 Task: Assign Issue Issue0000000115 to Sprint Sprint0000000069 in Scrum Project Project0000000023 in Jira. Assign Issue Issue0000000116 to Sprint Sprint0000000070 in Scrum Project Project0000000024 in Jira. Assign Issue Issue0000000117 to Sprint Sprint0000000070 in Scrum Project Project0000000024 in Jira. Assign Issue Issue0000000118 to Sprint Sprint0000000071 in Scrum Project Project0000000024 in Jira. Assign Issue Issue0000000119 to Sprint Sprint0000000071 in Scrum Project Project0000000024 in Jira
Action: Mouse moved to (1066, 591)
Screenshot: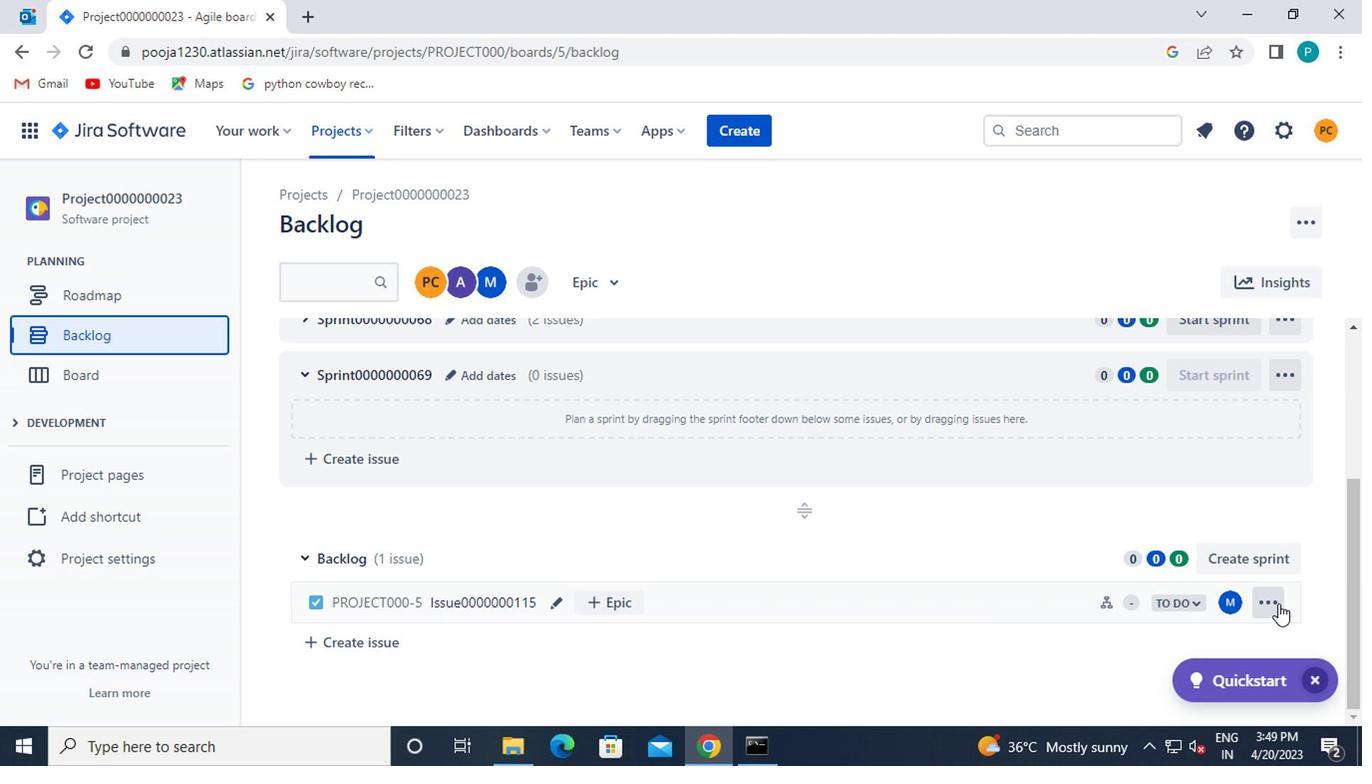 
Action: Mouse pressed left at (1066, 591)
Screenshot: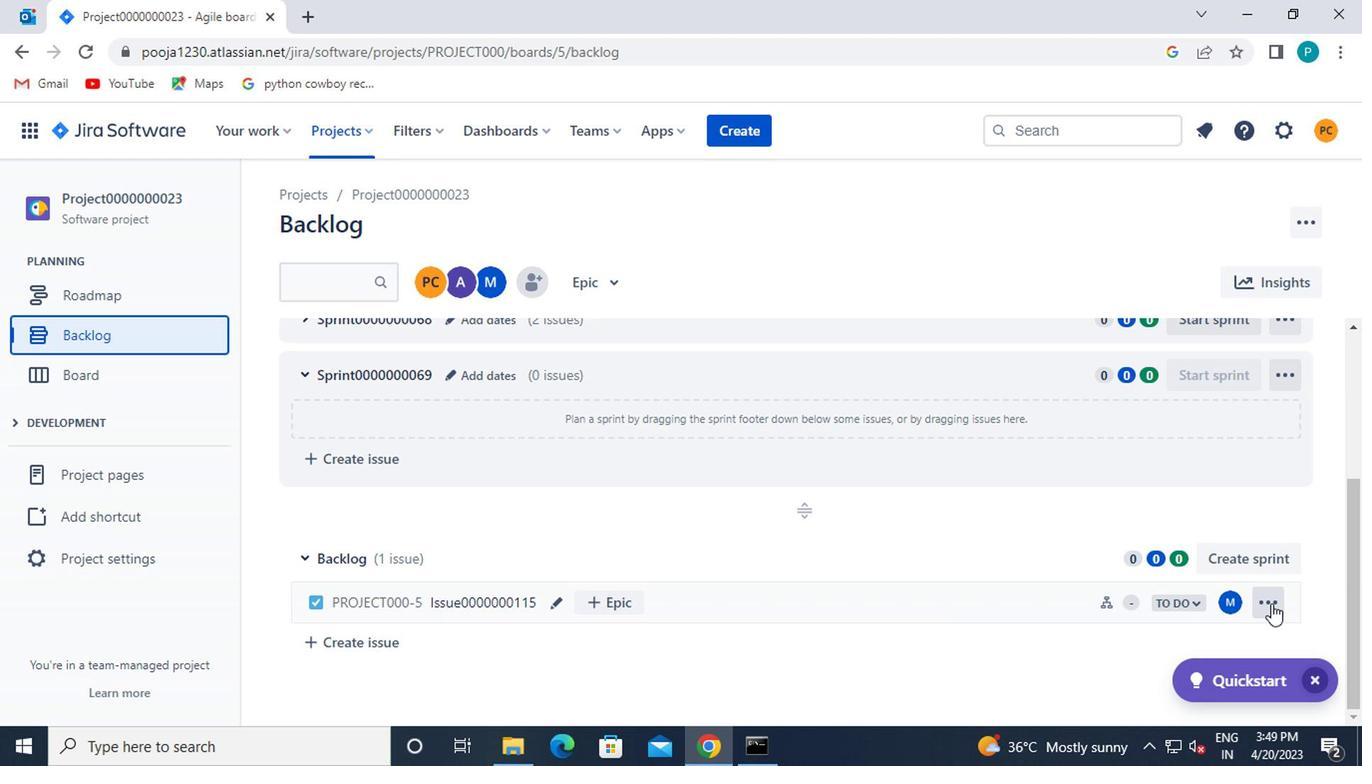 
Action: Mouse moved to (1041, 534)
Screenshot: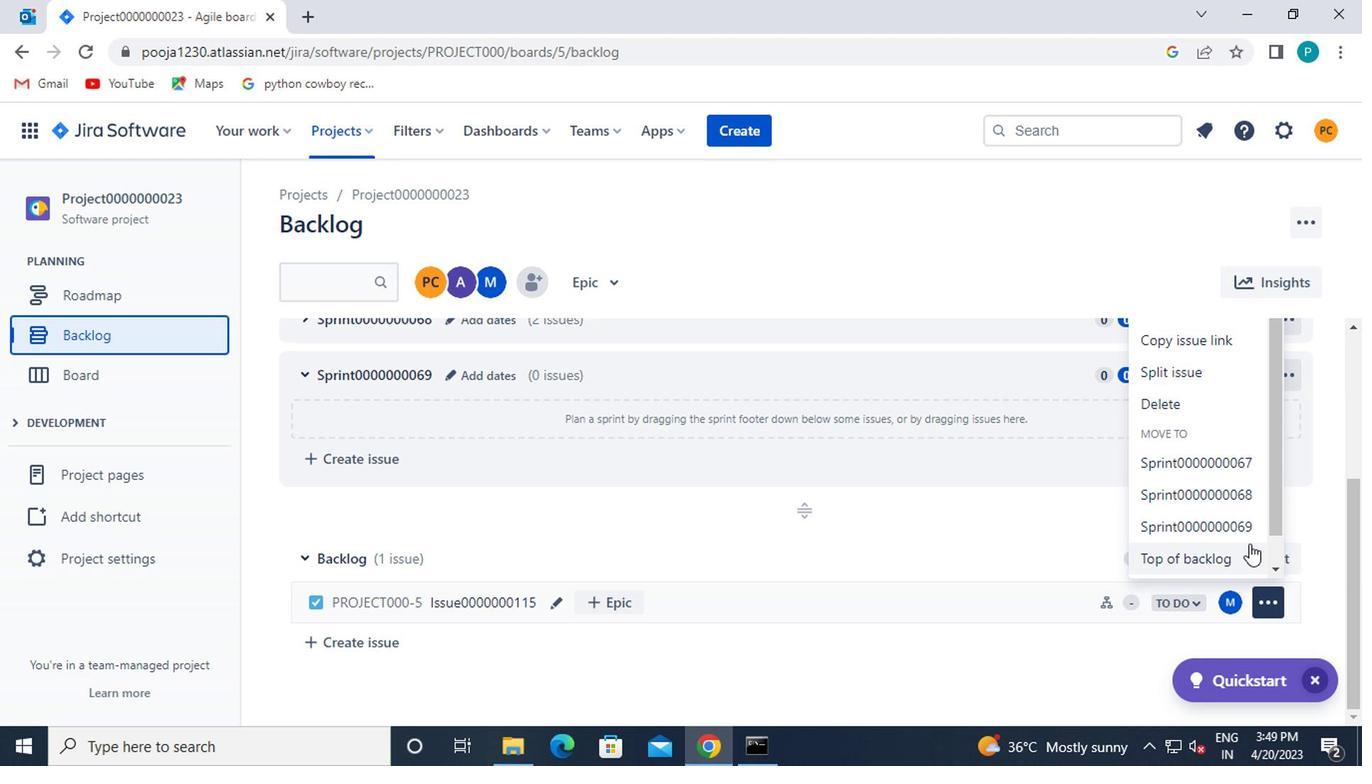 
Action: Mouse pressed left at (1041, 534)
Screenshot: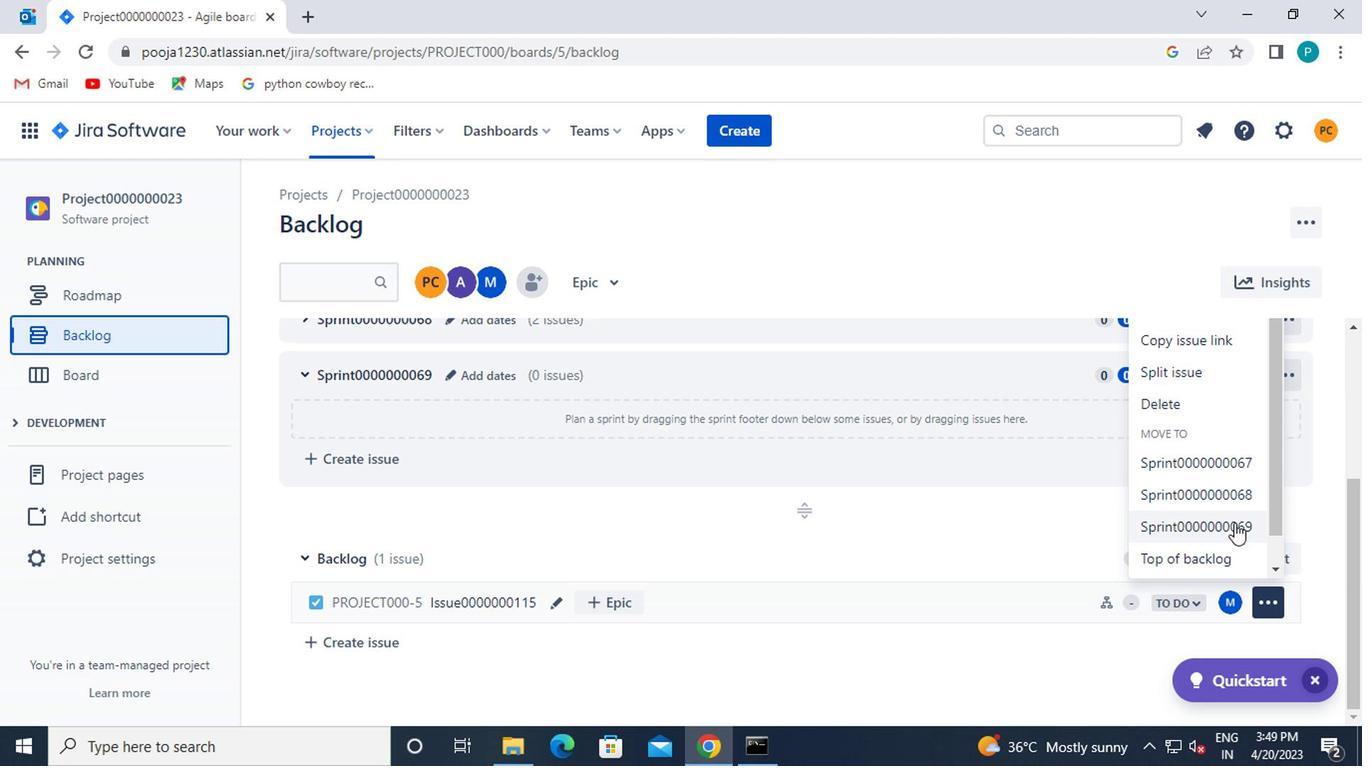 
Action: Mouse moved to (414, 254)
Screenshot: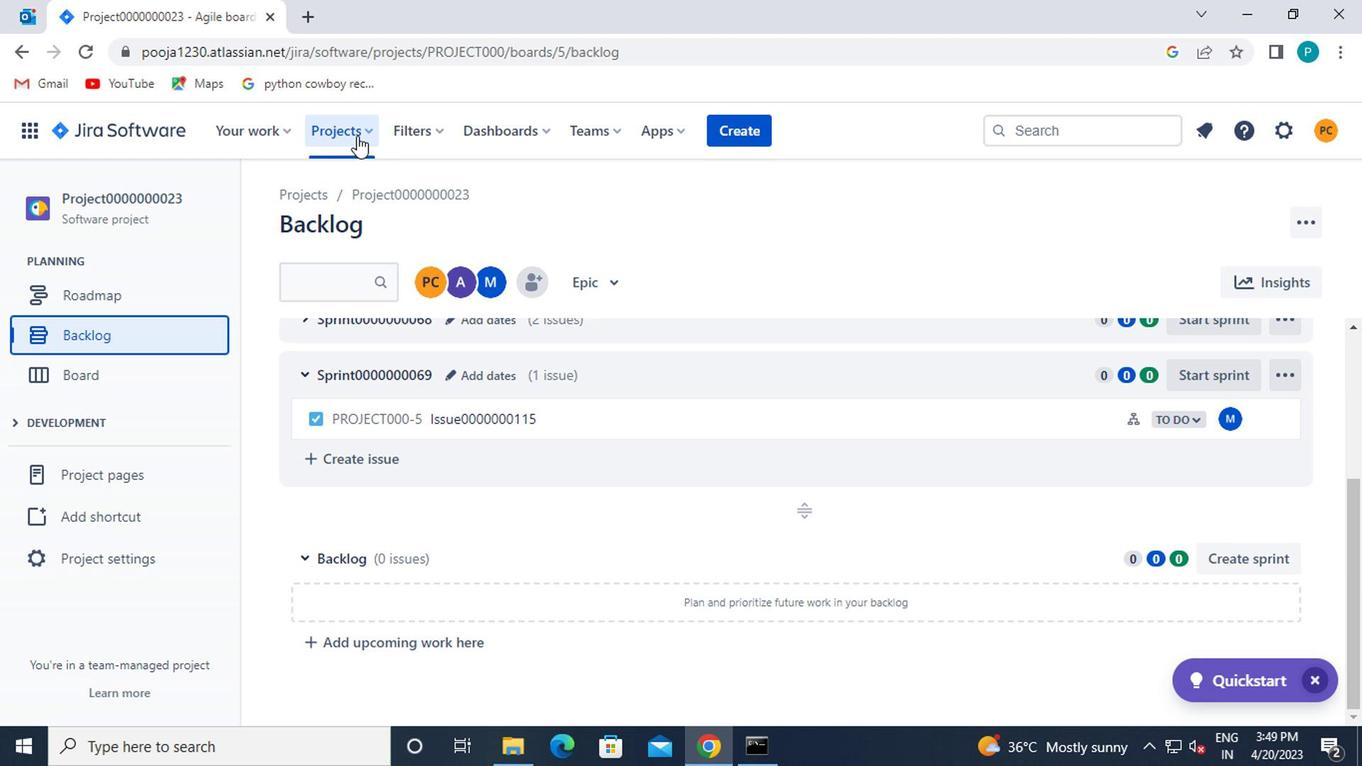 
Action: Mouse pressed left at (414, 254)
Screenshot: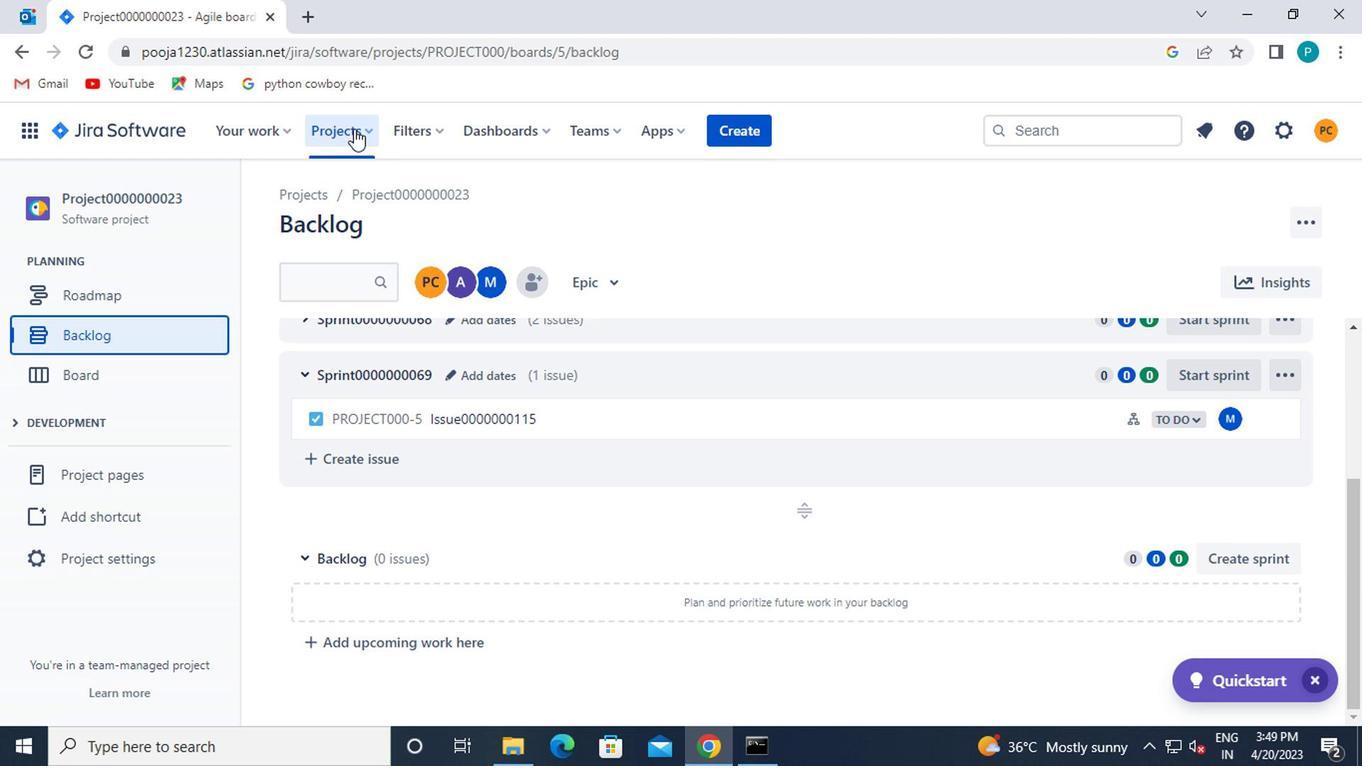 
Action: Mouse moved to (458, 353)
Screenshot: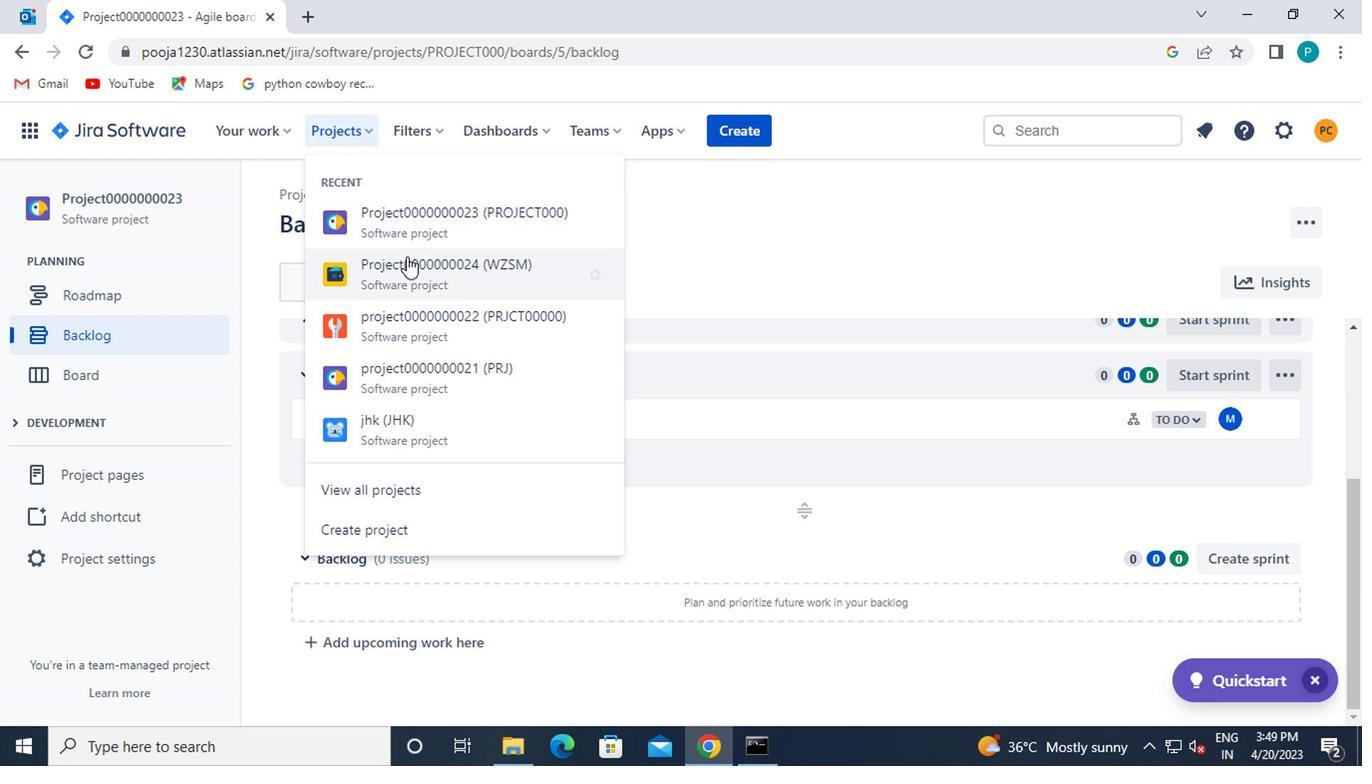 
Action: Mouse pressed left at (458, 353)
Screenshot: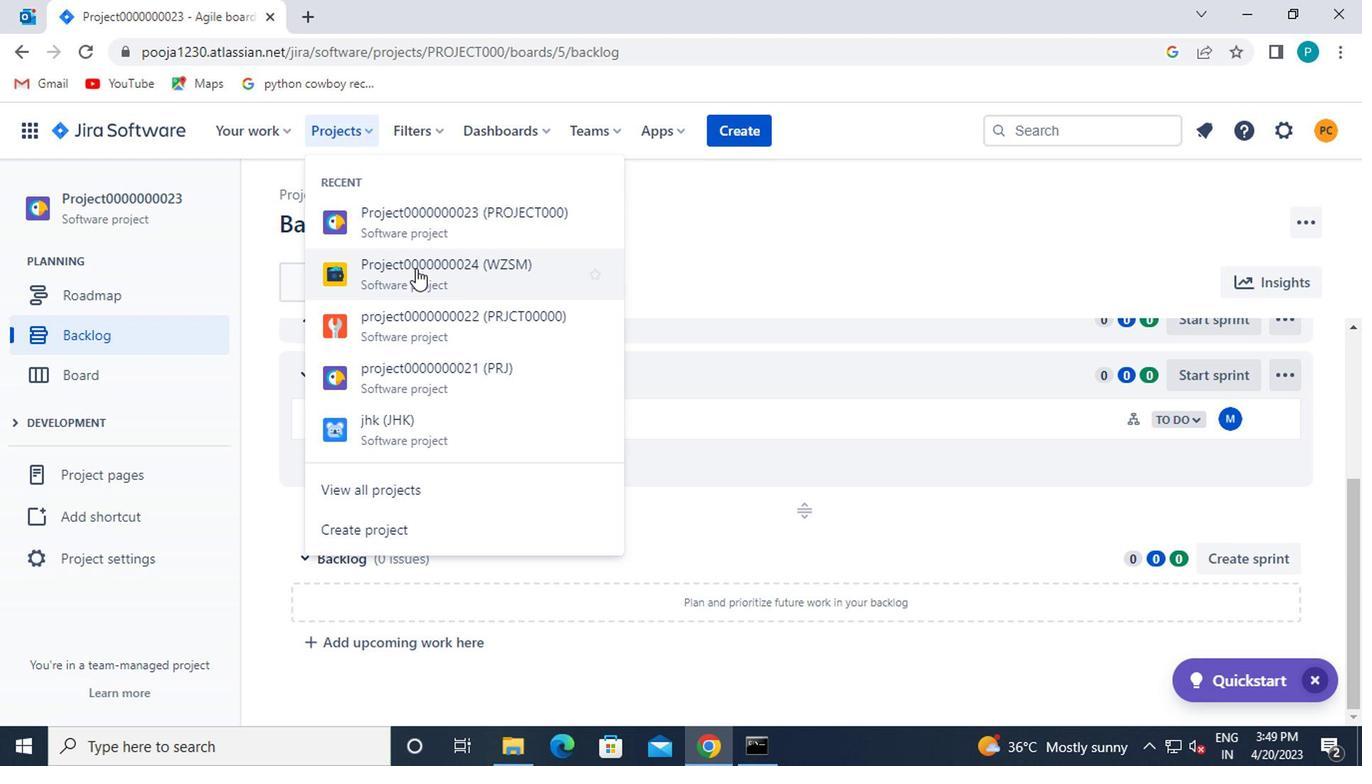 
Action: Mouse moved to (481, 413)
Screenshot: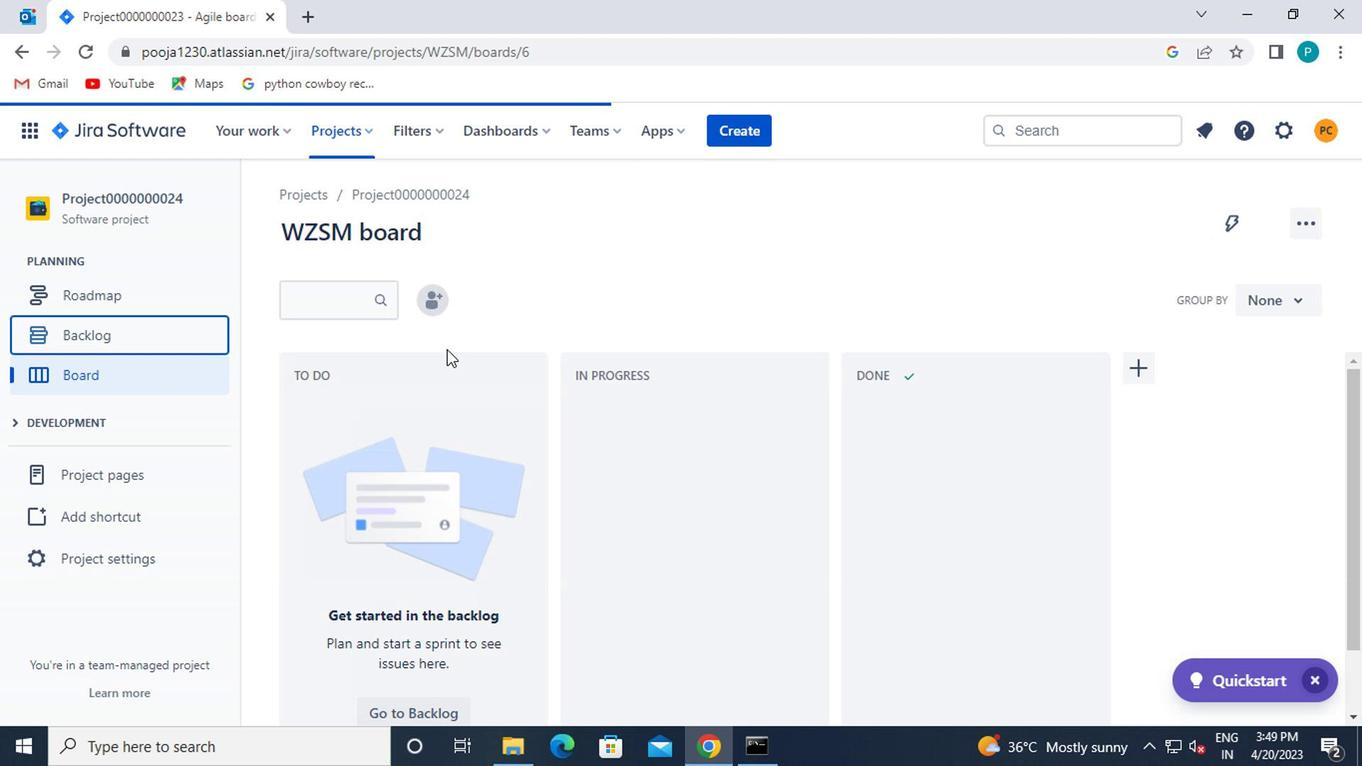 
Action: Mouse scrolled (481, 412) with delta (0, 0)
Screenshot: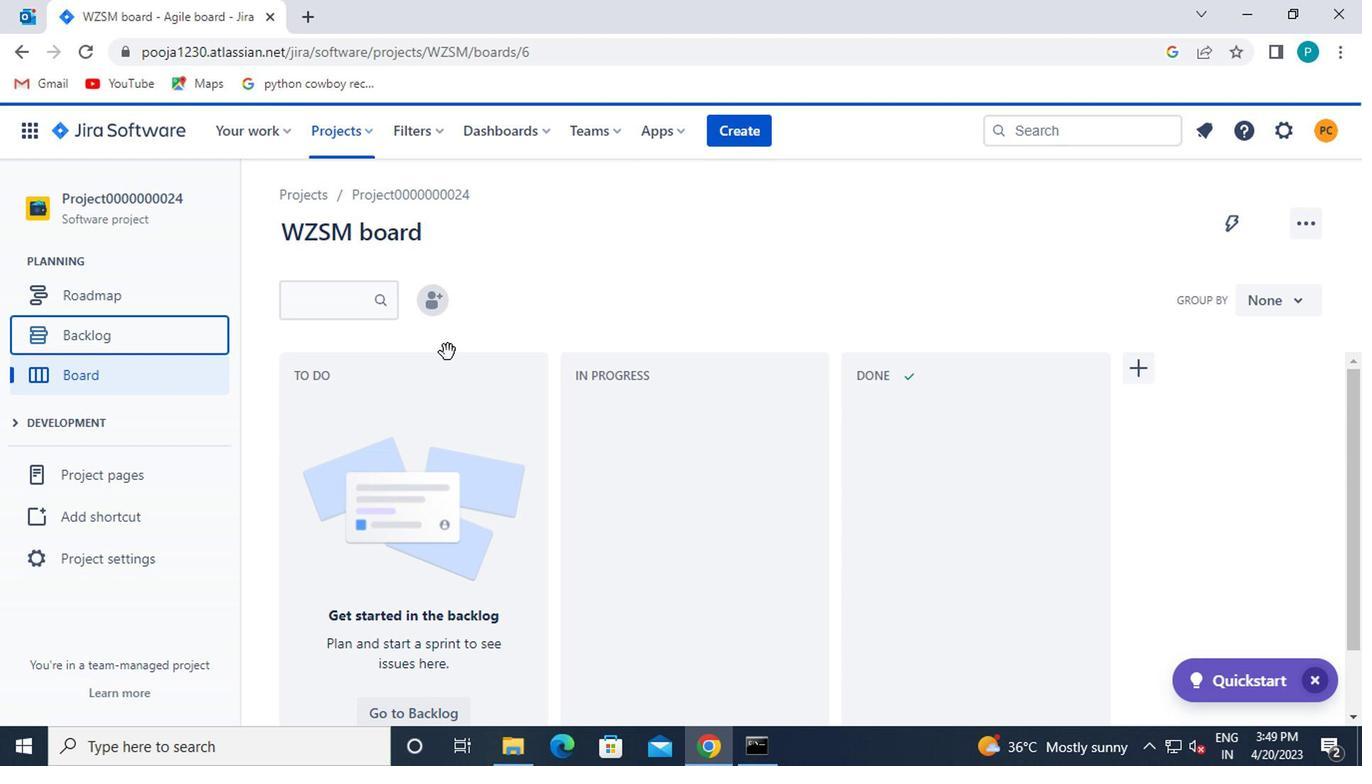 
Action: Mouse scrolled (481, 412) with delta (0, 0)
Screenshot: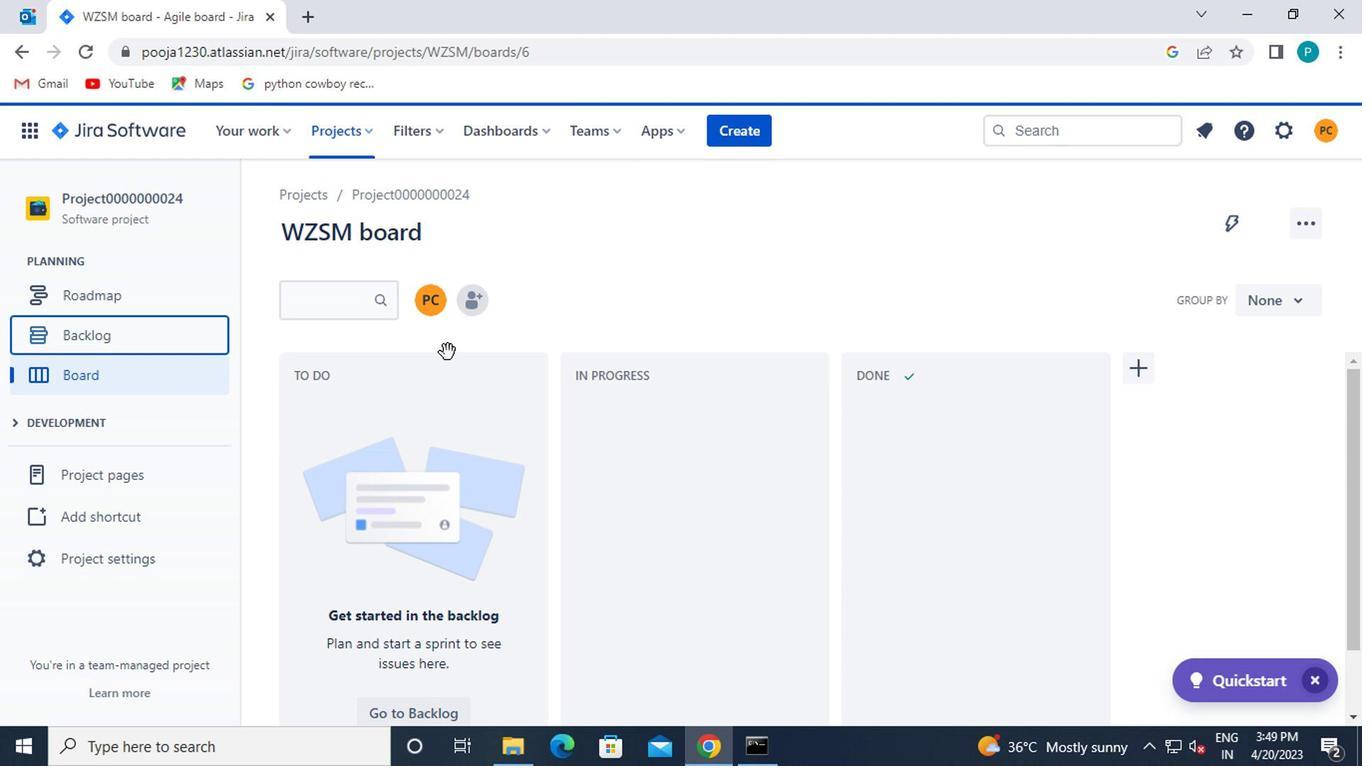 
Action: Mouse scrolled (481, 412) with delta (0, 0)
Screenshot: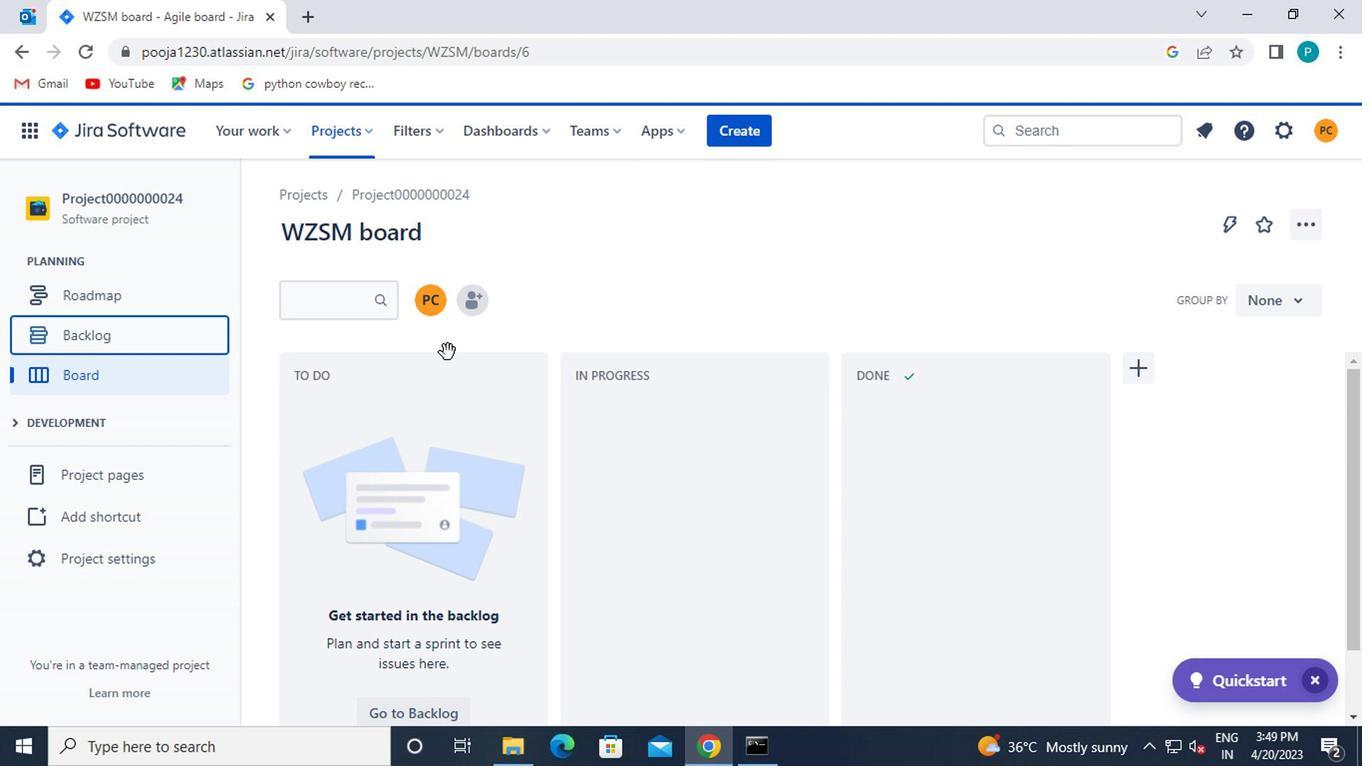 
Action: Mouse moved to (569, 451)
Screenshot: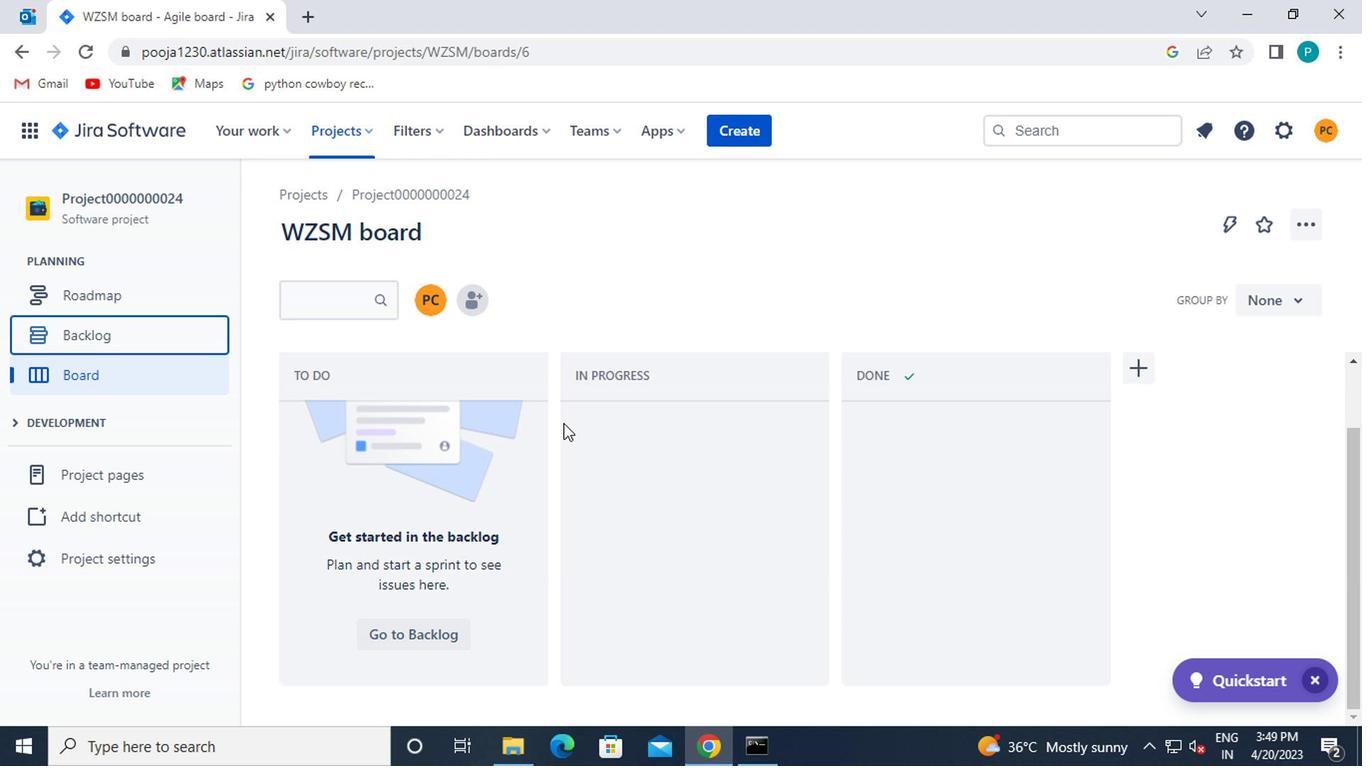 
Action: Mouse scrolled (569, 450) with delta (0, 0)
Screenshot: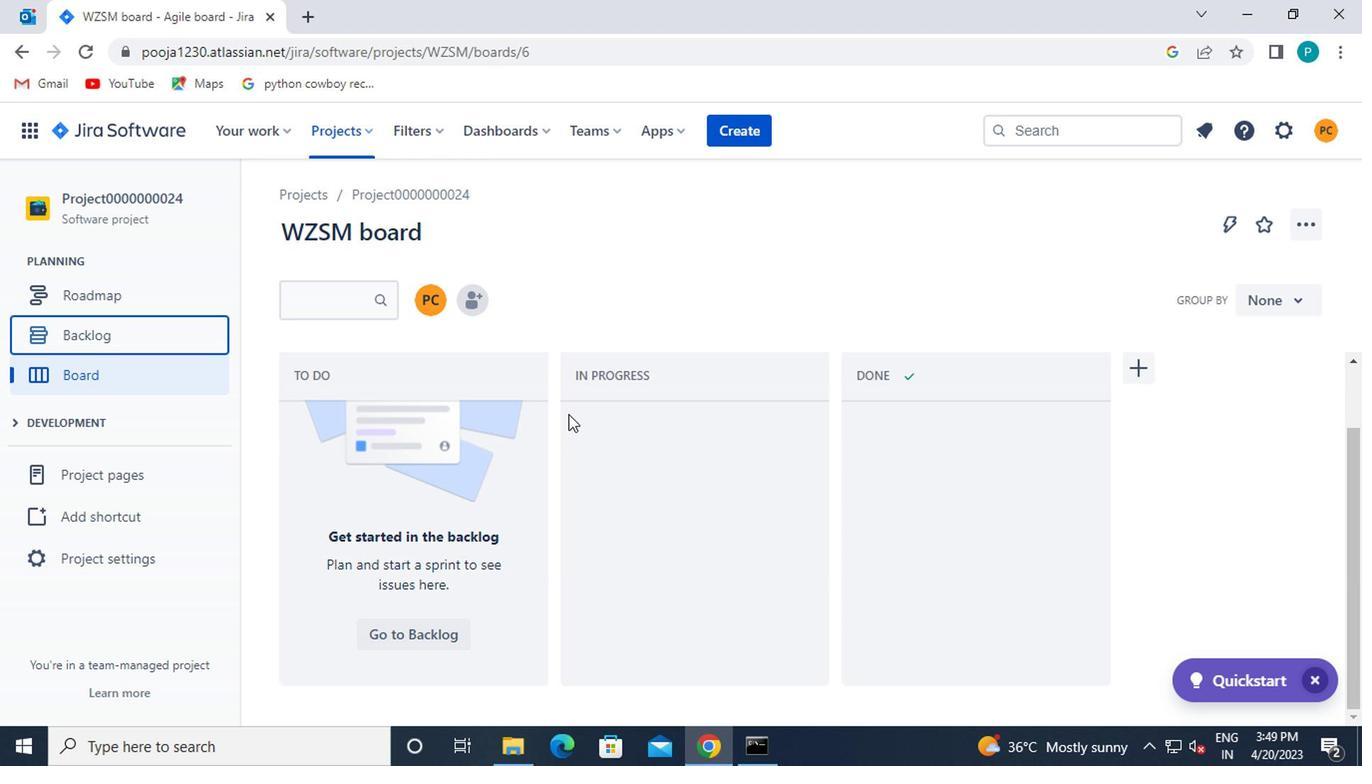
Action: Mouse scrolled (569, 450) with delta (0, 0)
Screenshot: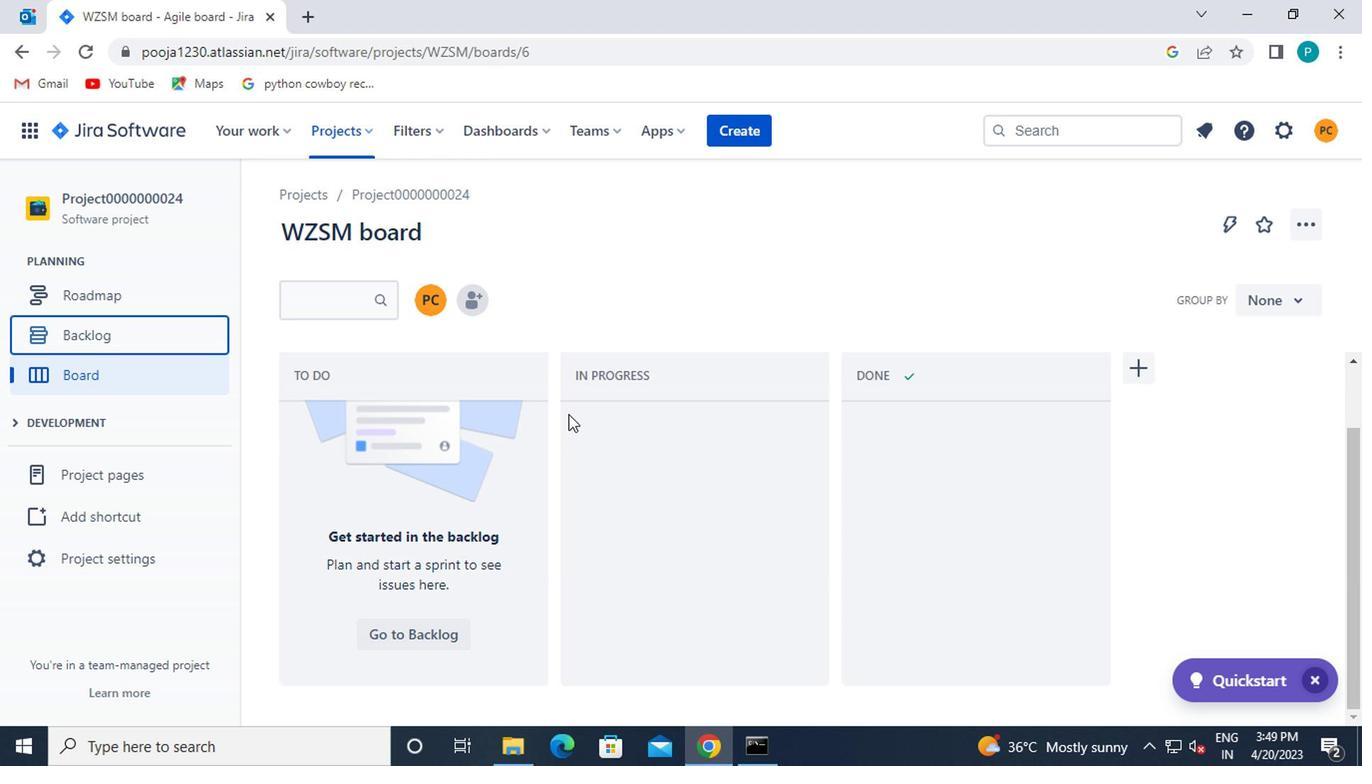 
Action: Mouse moved to (285, 405)
Screenshot: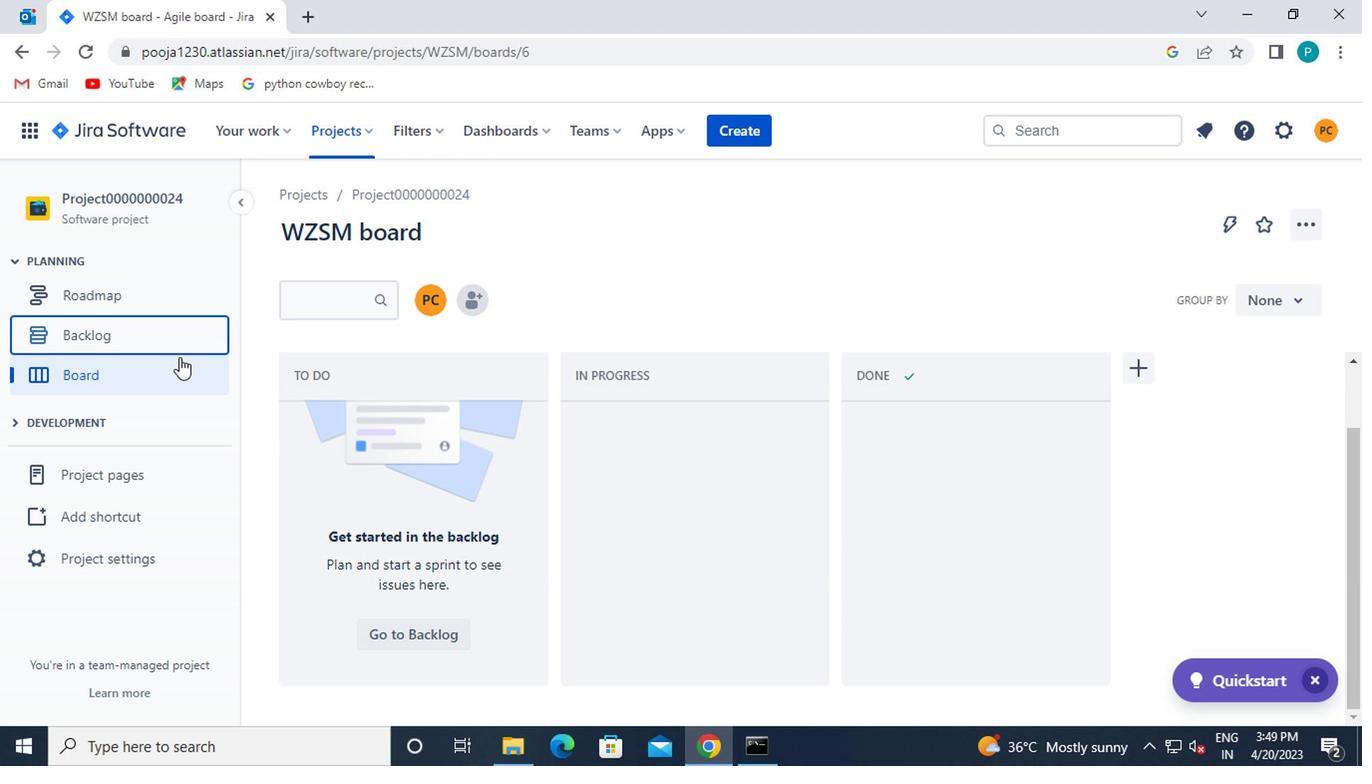 
Action: Mouse pressed left at (285, 405)
Screenshot: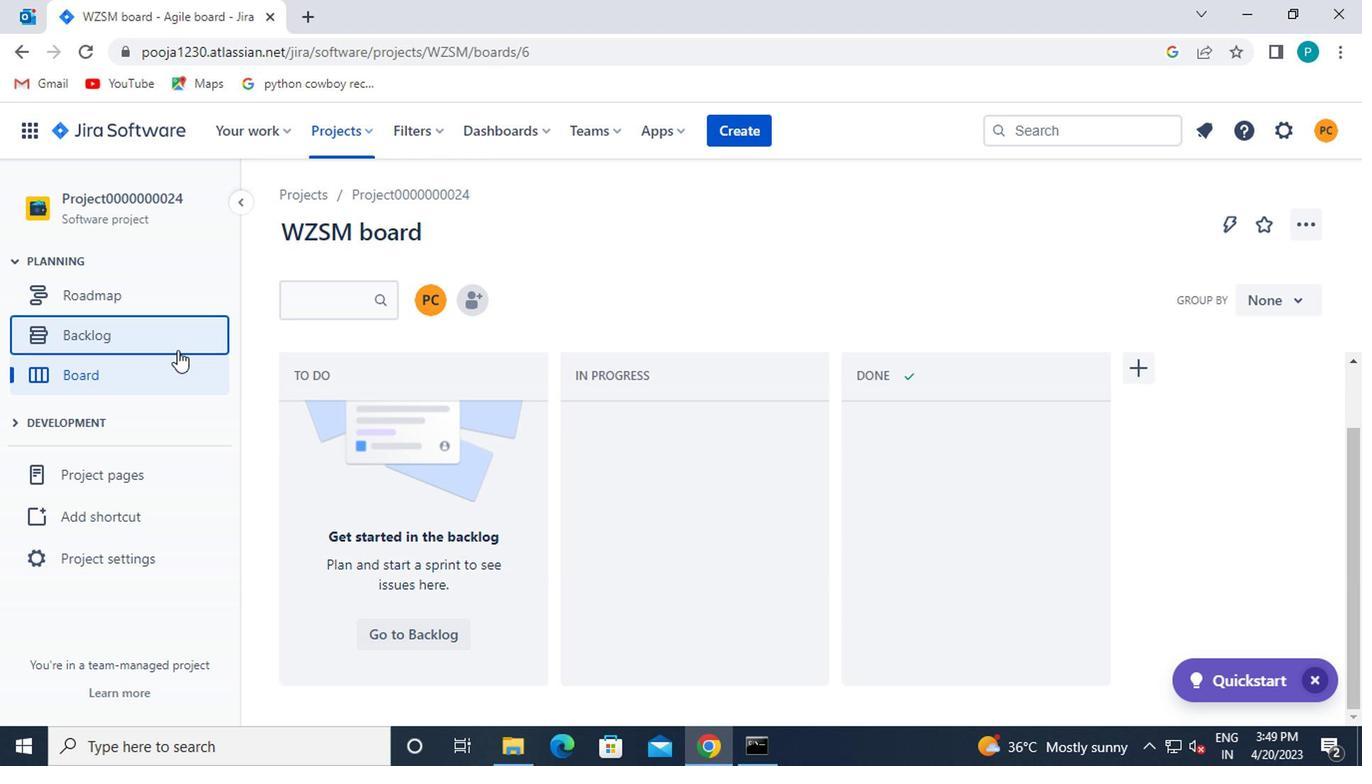 
Action: Mouse moved to (572, 514)
Screenshot: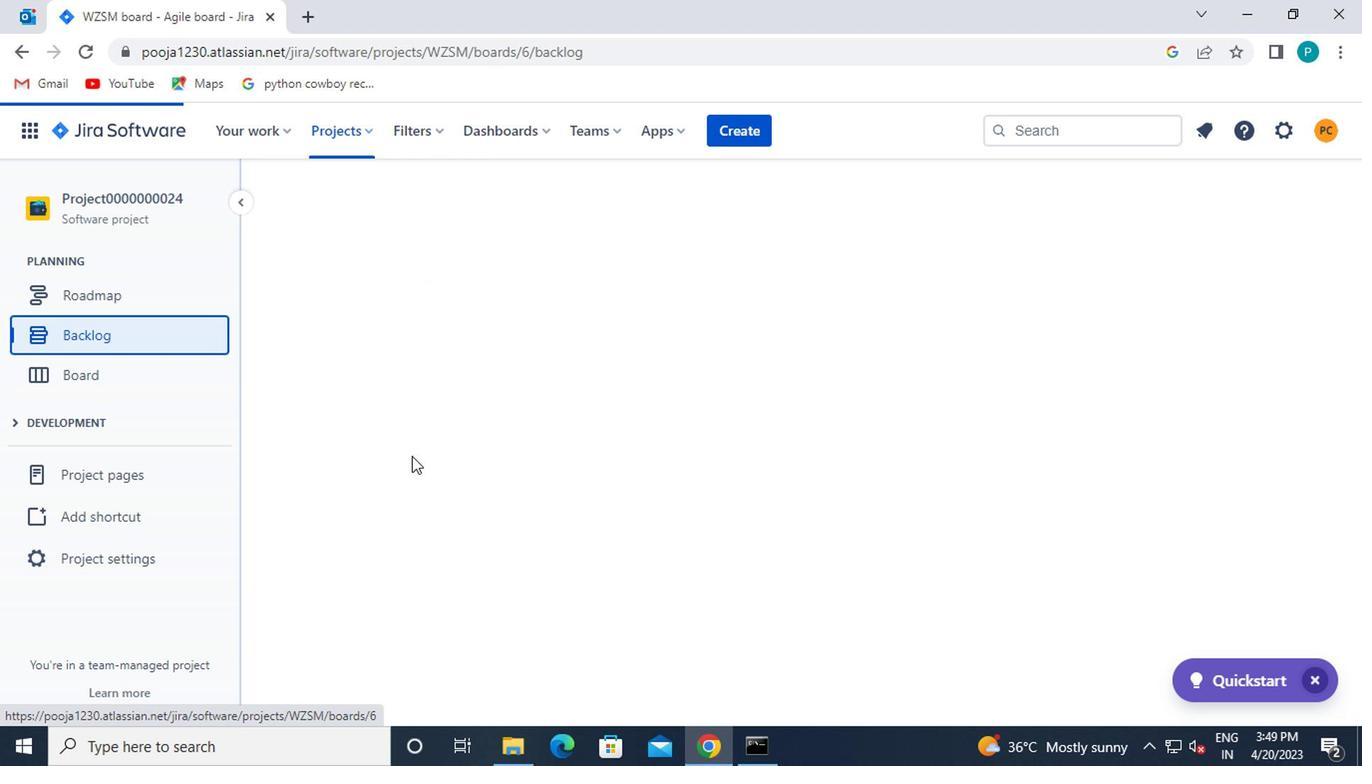 
Action: Mouse scrolled (572, 513) with delta (0, 0)
Screenshot: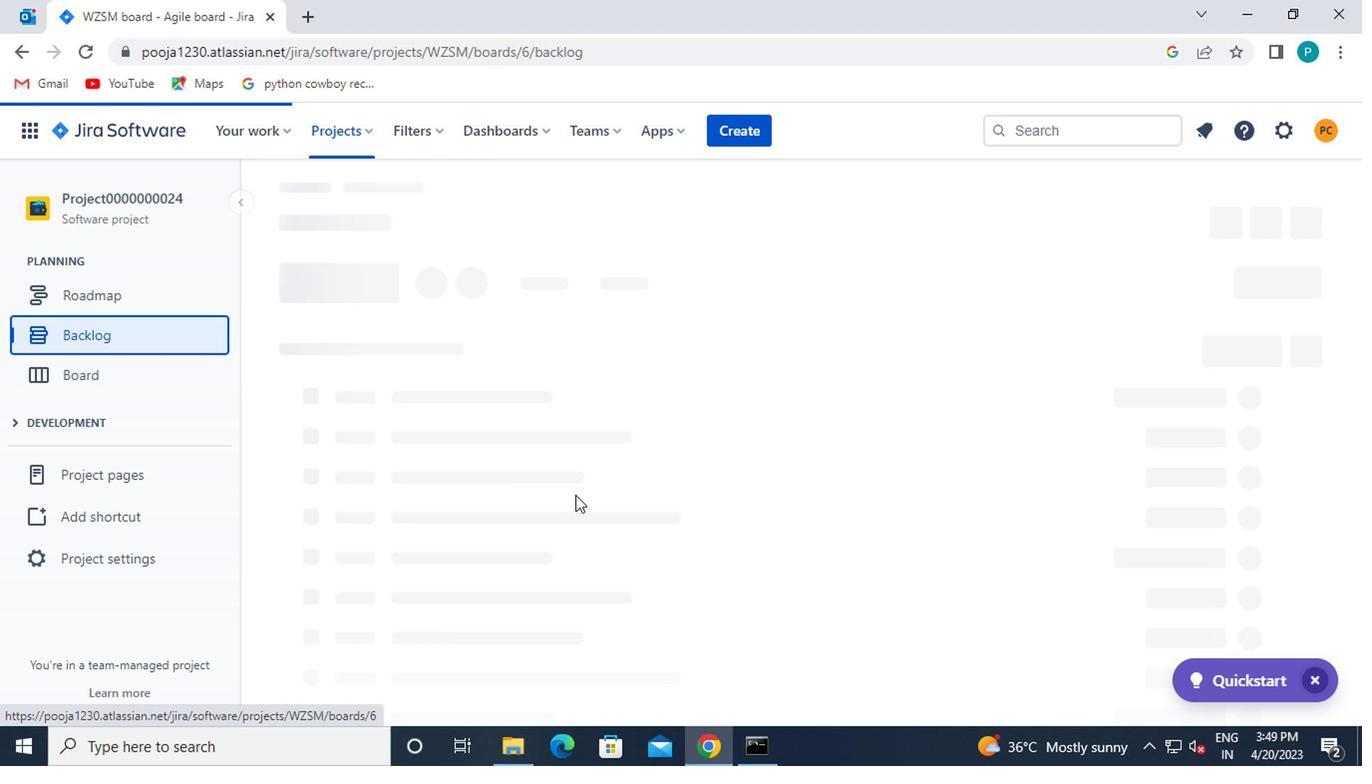 
Action: Mouse scrolled (572, 513) with delta (0, 0)
Screenshot: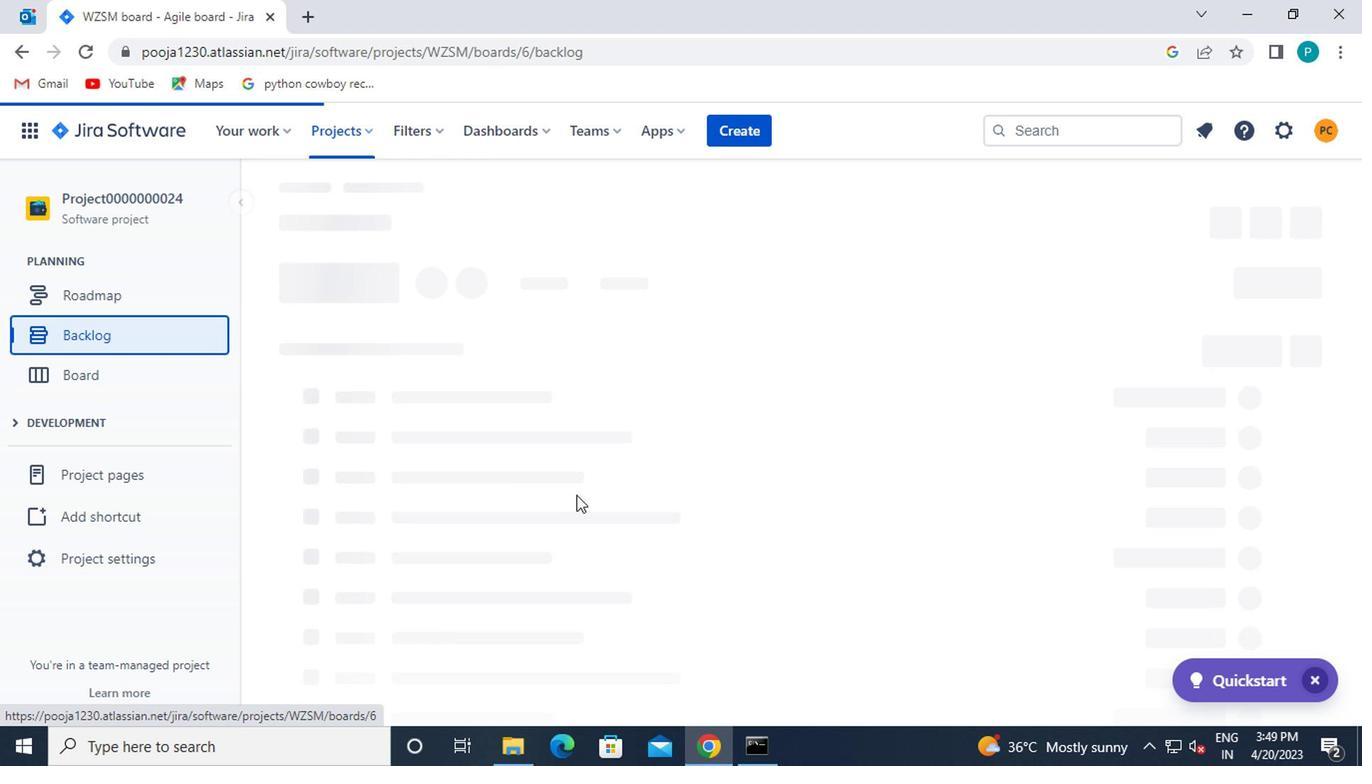 
Action: Mouse scrolled (572, 513) with delta (0, 0)
Screenshot: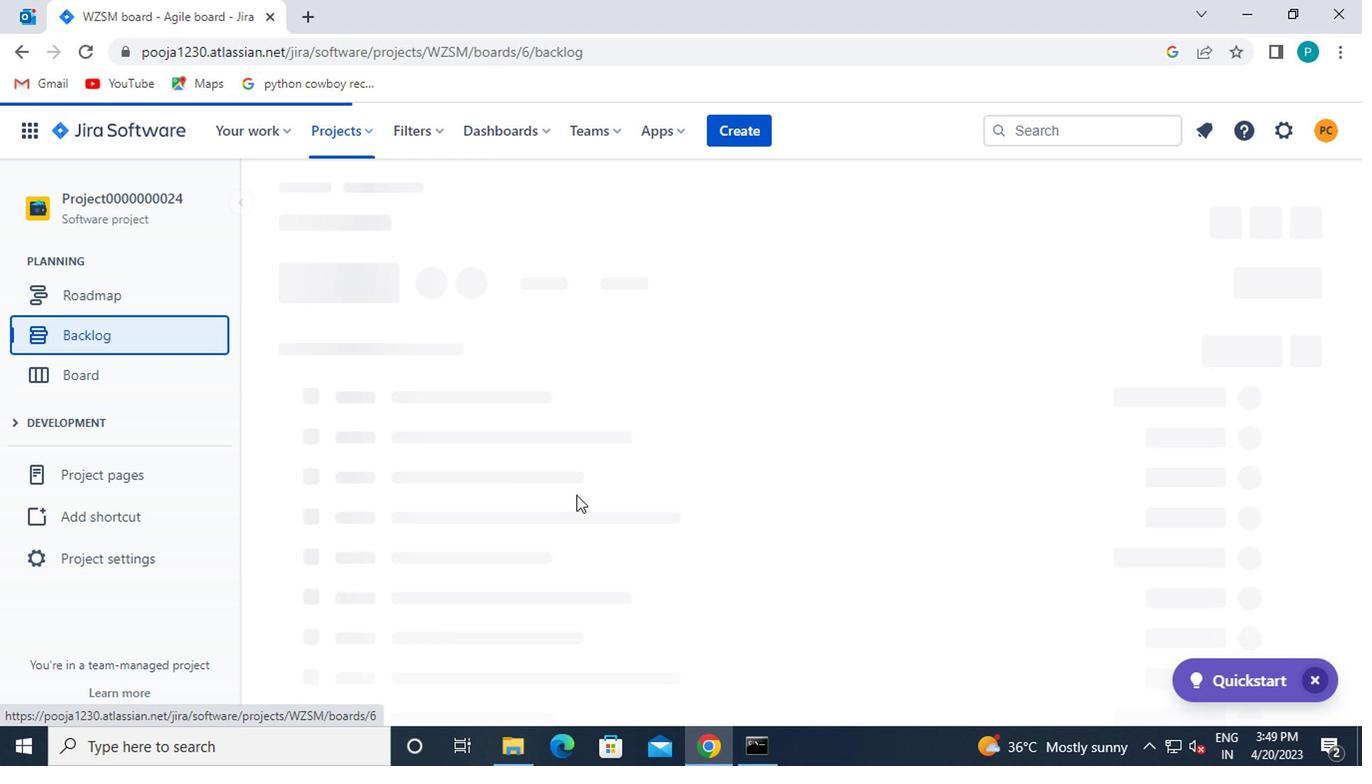 
Action: Mouse scrolled (572, 513) with delta (0, 0)
Screenshot: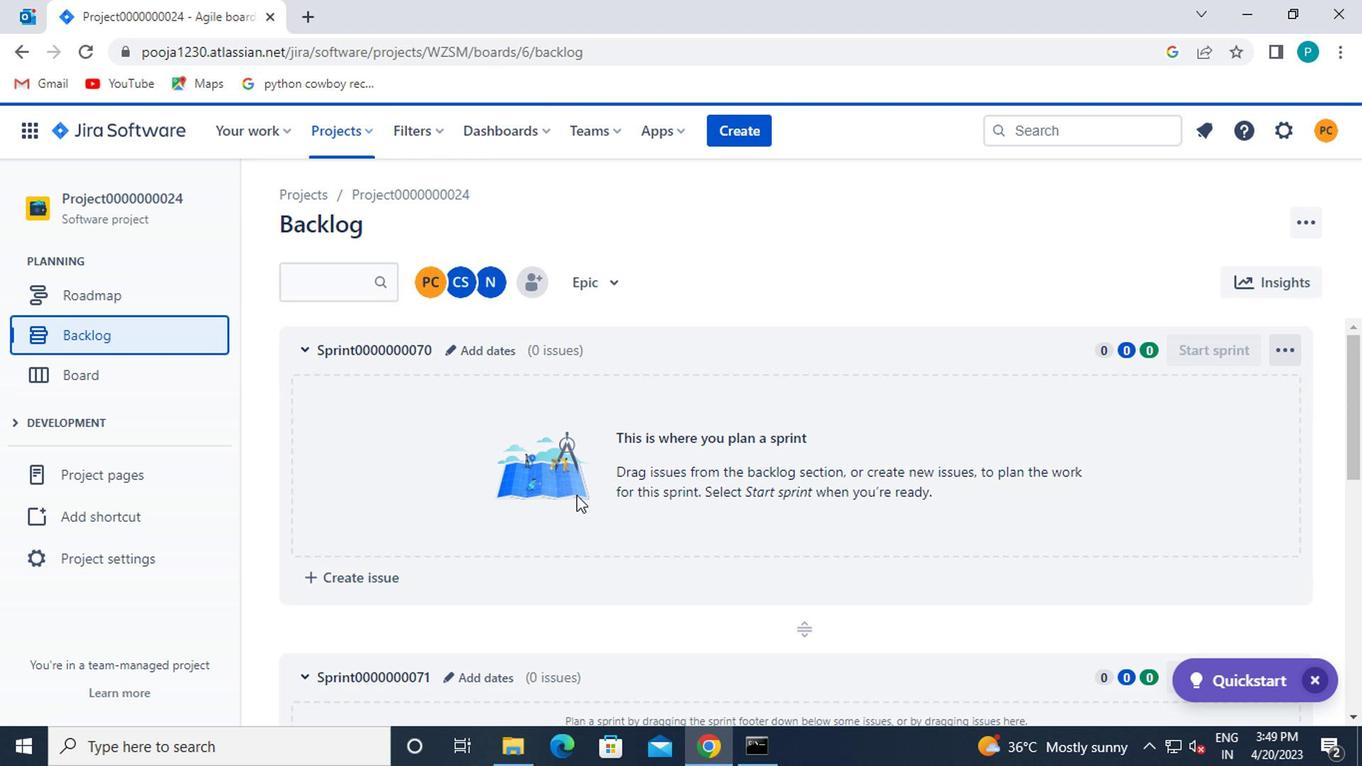 
Action: Mouse scrolled (572, 513) with delta (0, 0)
Screenshot: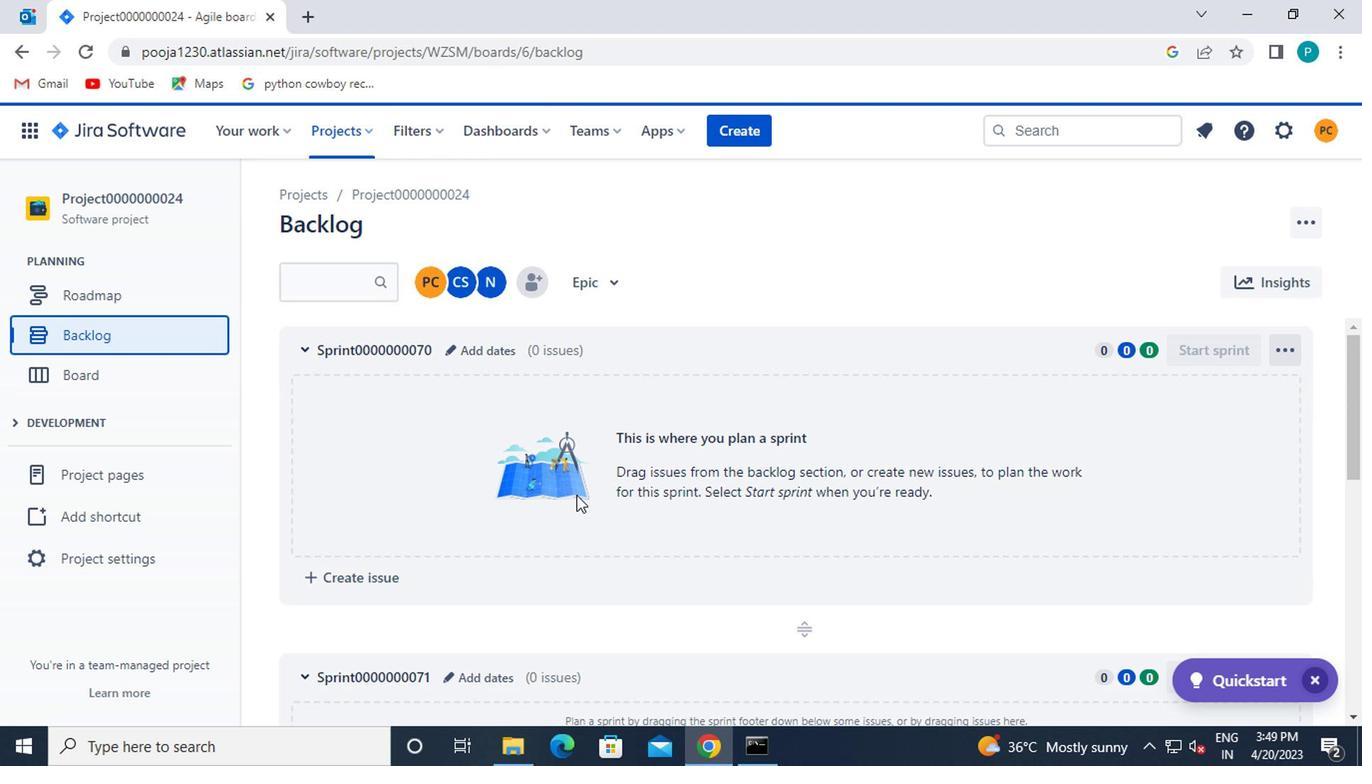 
Action: Mouse scrolled (572, 513) with delta (0, 0)
Screenshot: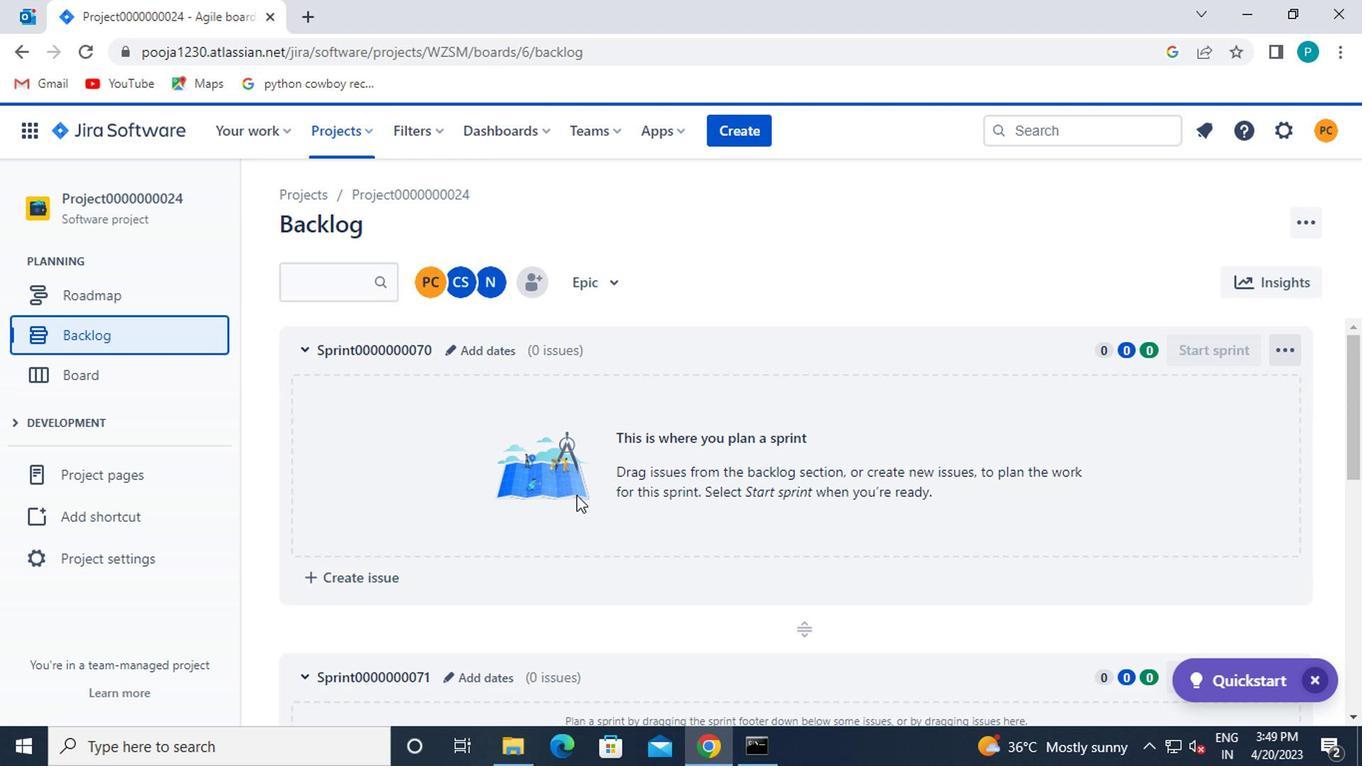 
Action: Mouse scrolled (572, 513) with delta (0, 0)
Screenshot: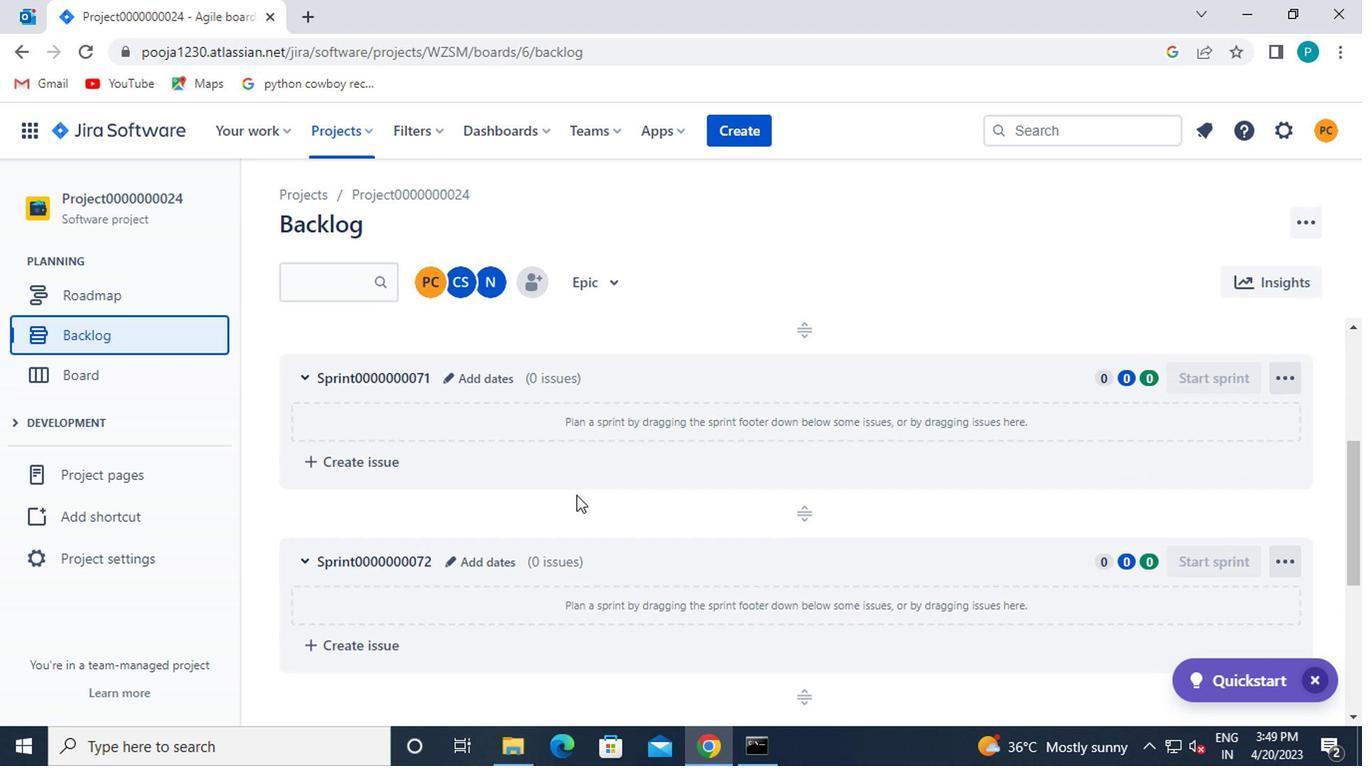 
Action: Mouse scrolled (572, 513) with delta (0, 0)
Screenshot: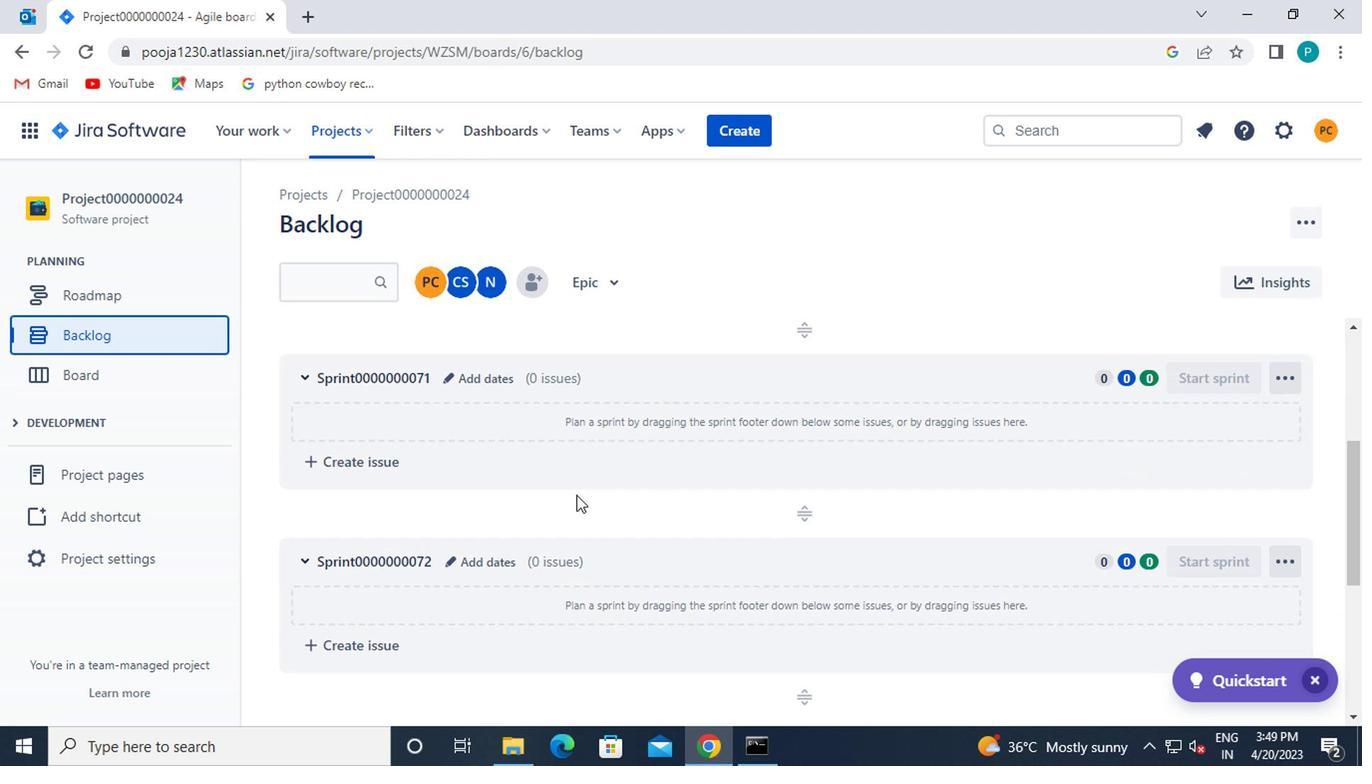 
Action: Mouse scrolled (572, 513) with delta (0, 0)
Screenshot: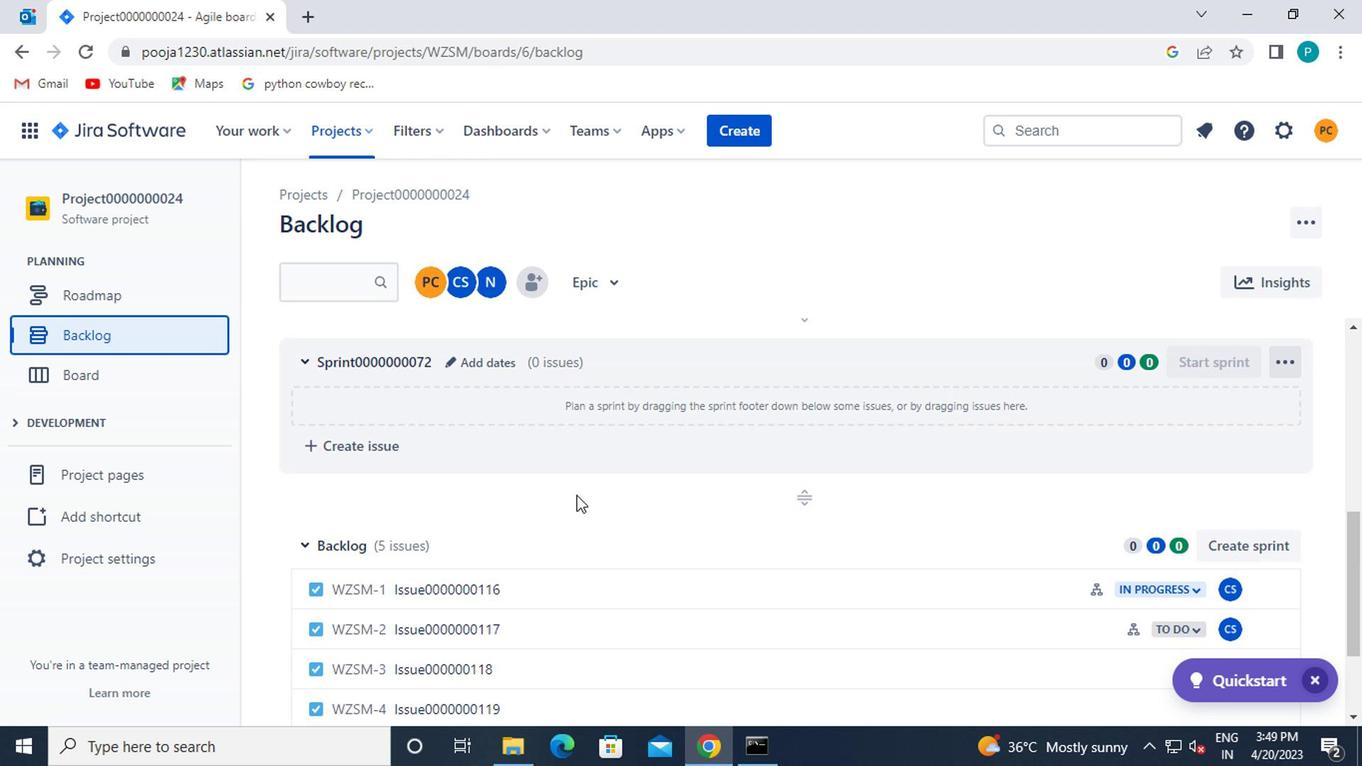 
Action: Mouse scrolled (572, 513) with delta (0, 0)
Screenshot: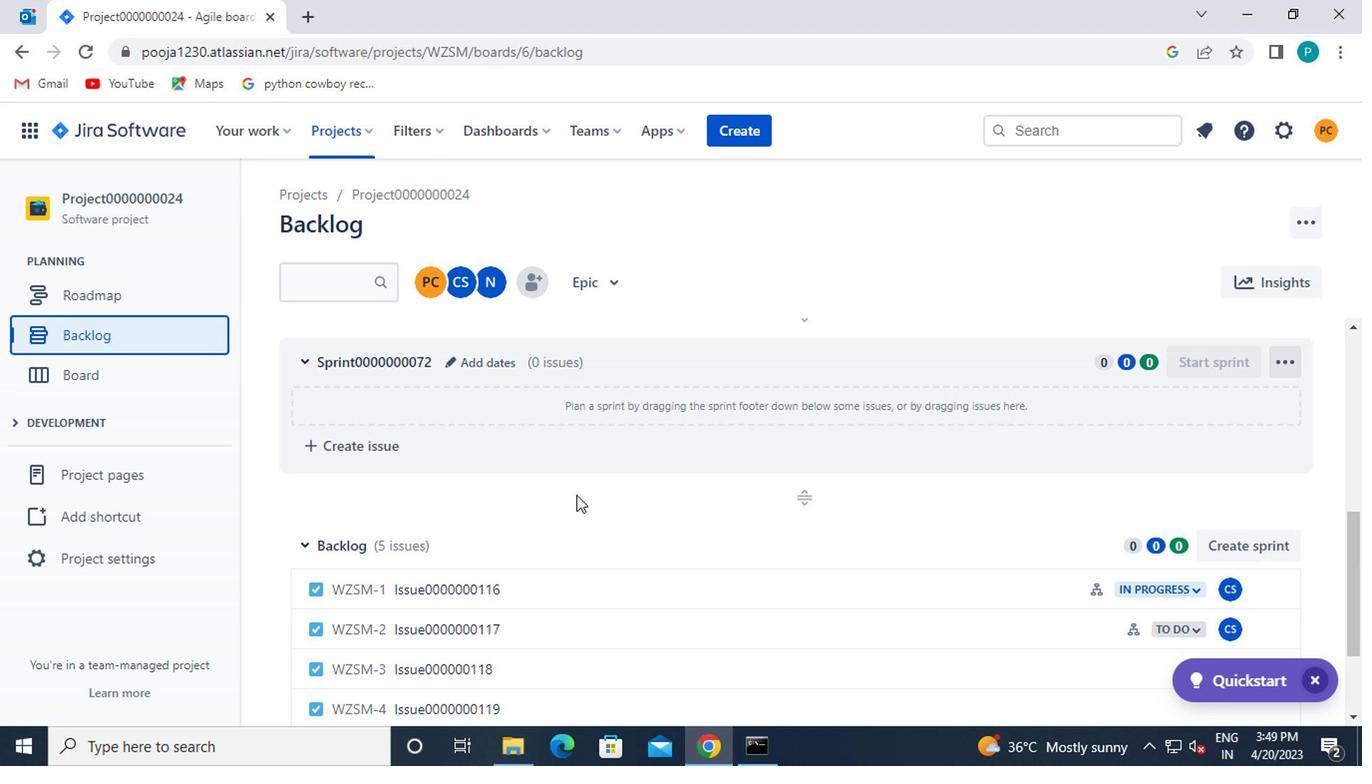 
Action: Mouse moved to (1061, 481)
Screenshot: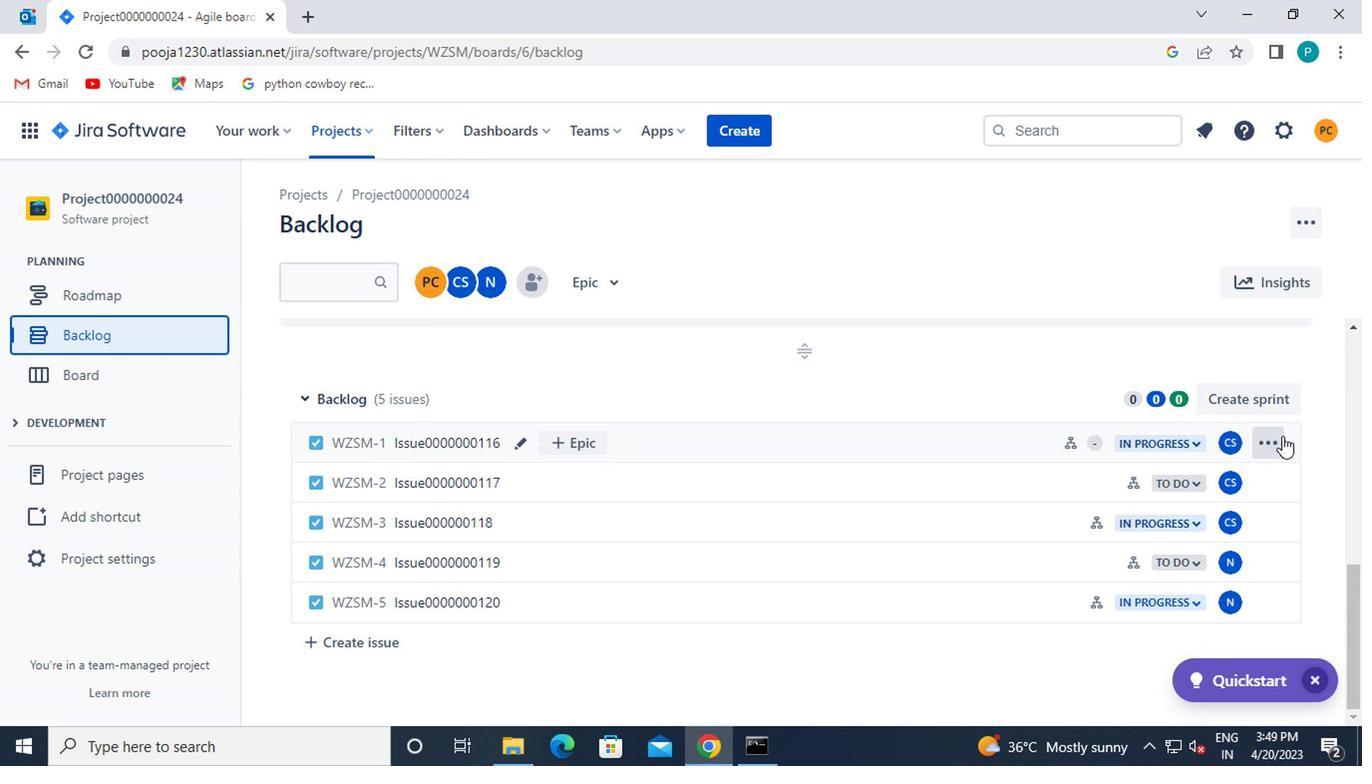 
Action: Mouse pressed left at (1061, 481)
Screenshot: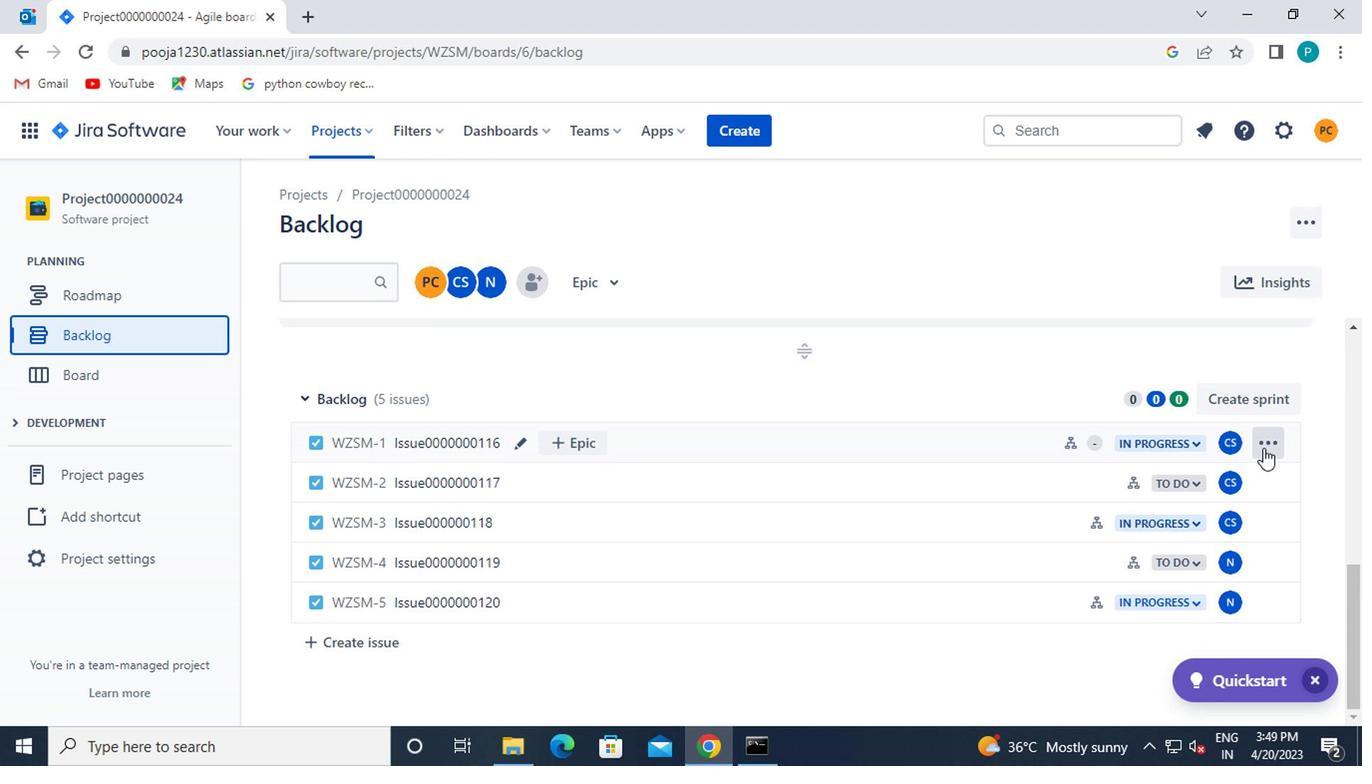 
Action: Mouse moved to (1067, 428)
Screenshot: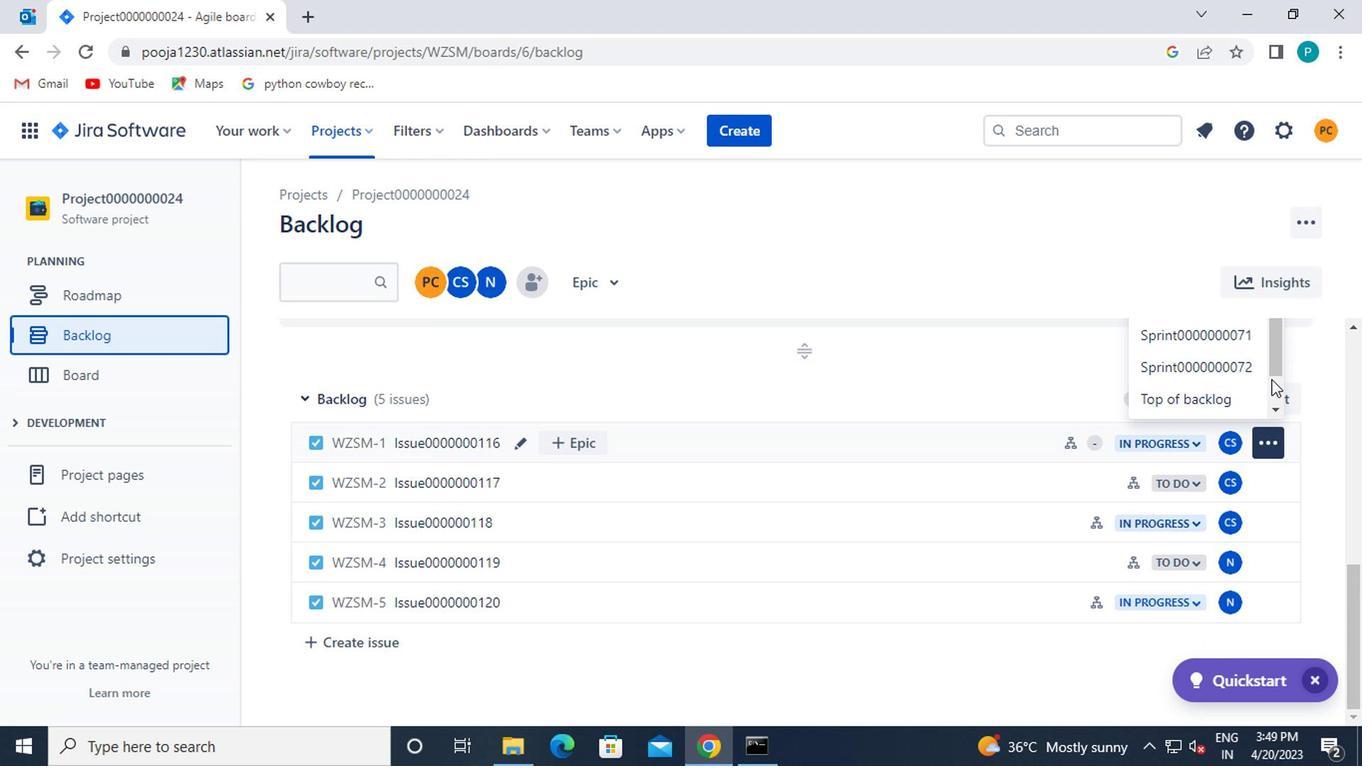 
Action: Mouse scrolled (1067, 429) with delta (0, 0)
Screenshot: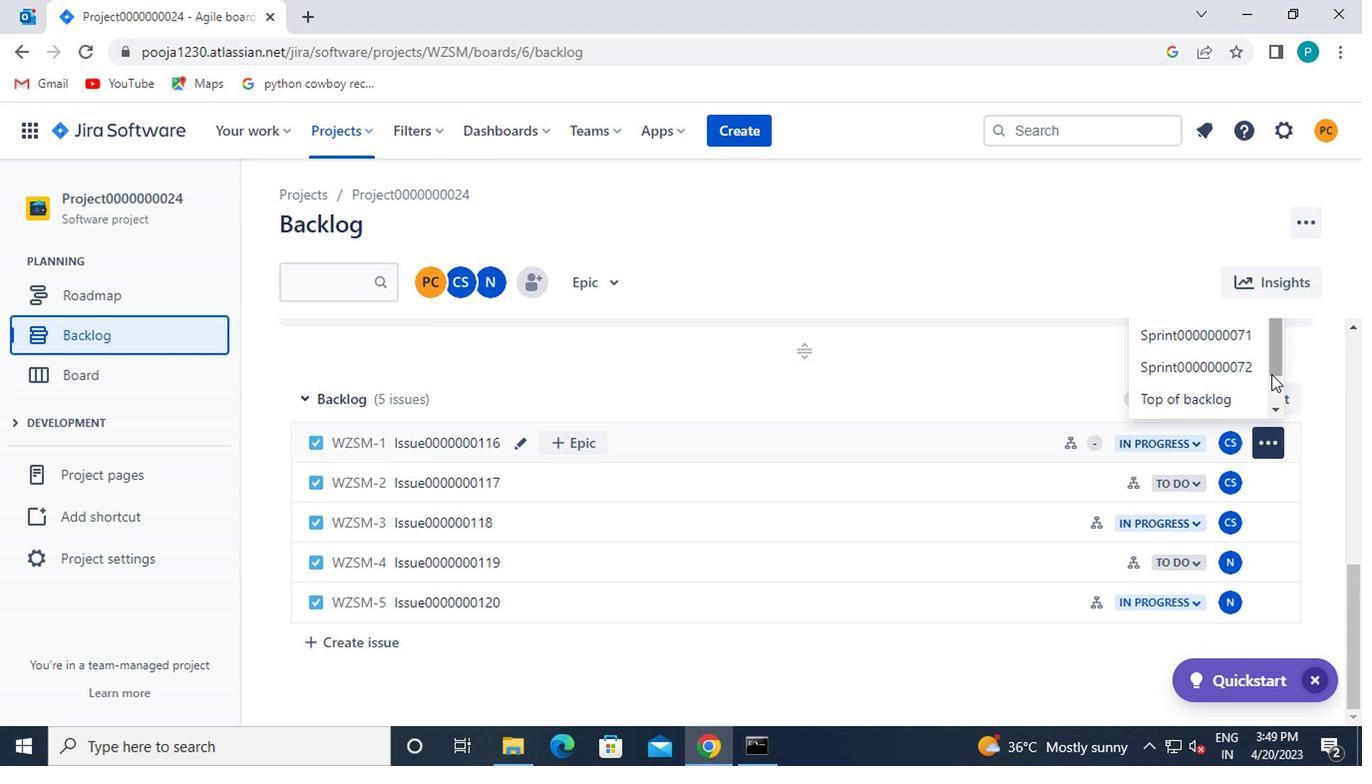 
Action: Mouse moved to (1046, 454)
Screenshot: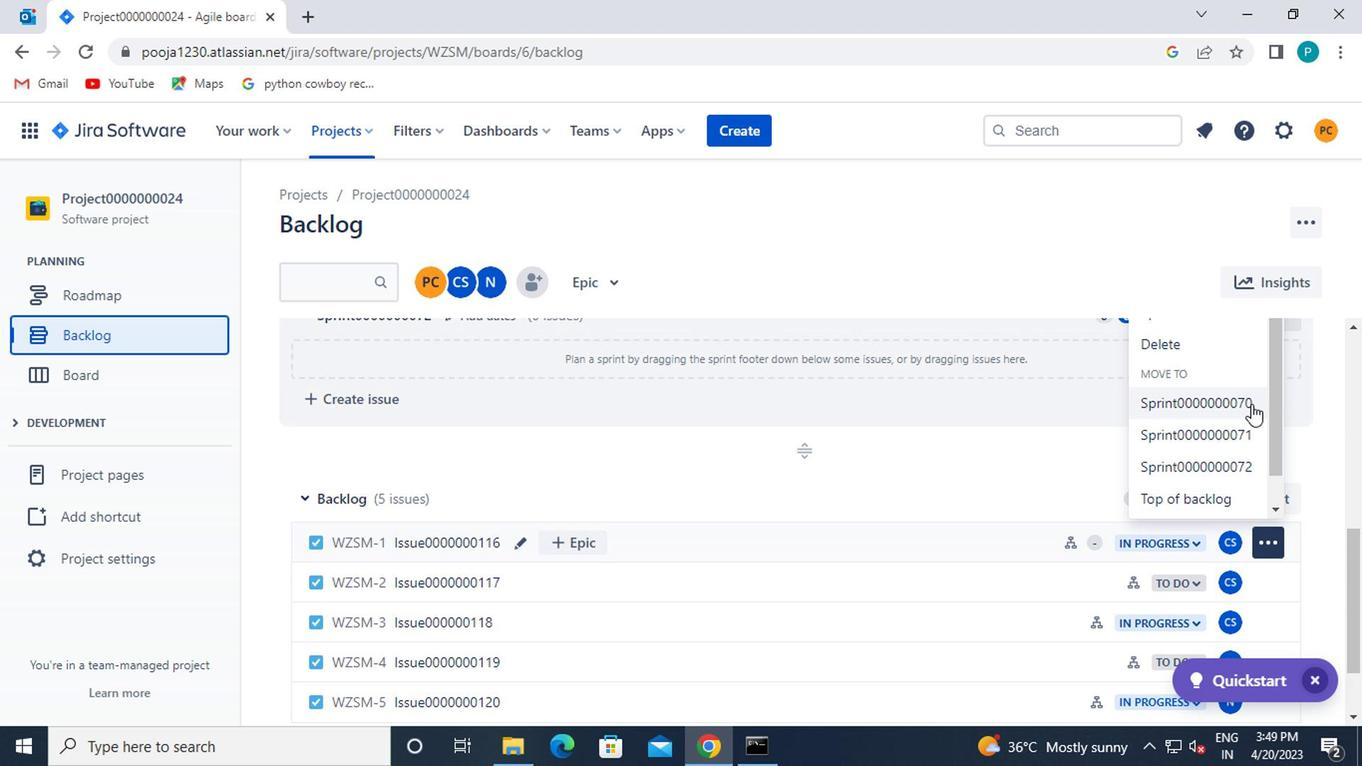 
Action: Mouse pressed left at (1046, 454)
Screenshot: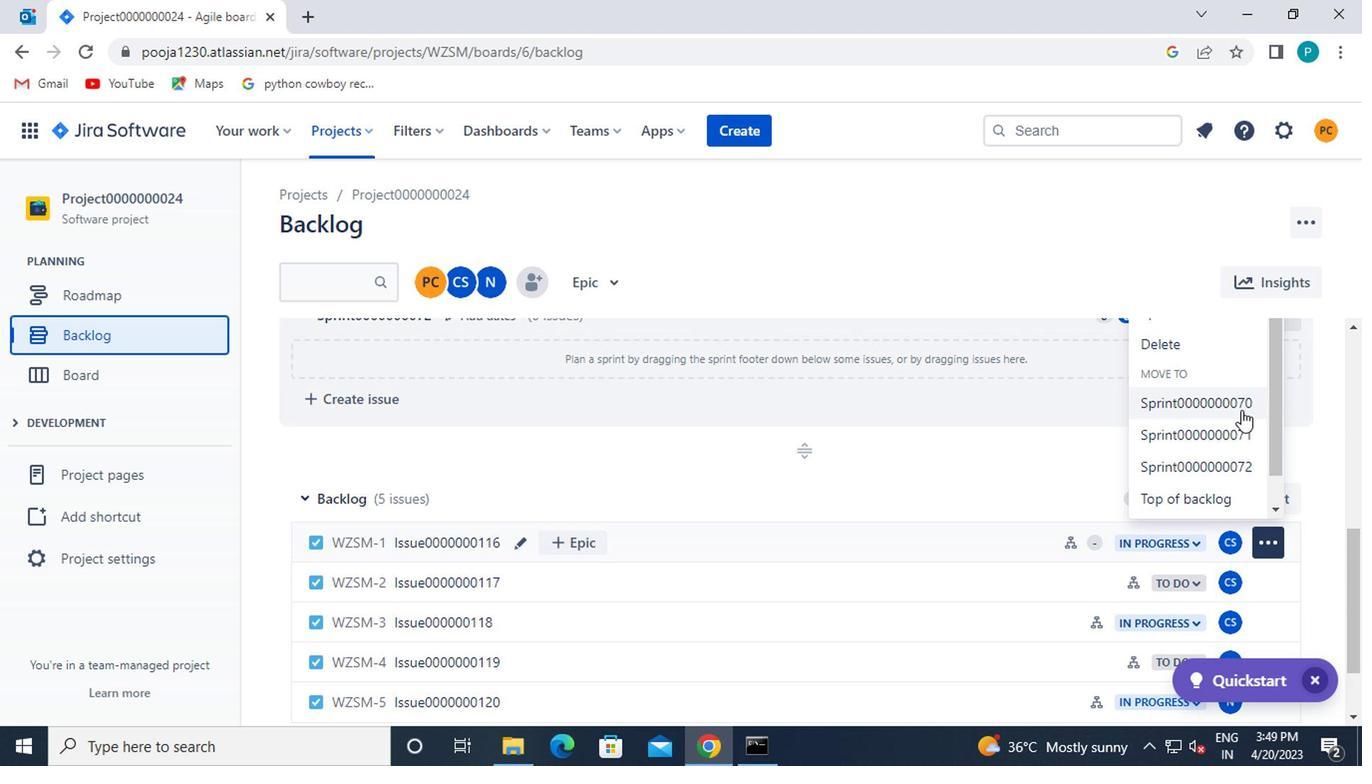 
Action: Mouse moved to (1064, 557)
Screenshot: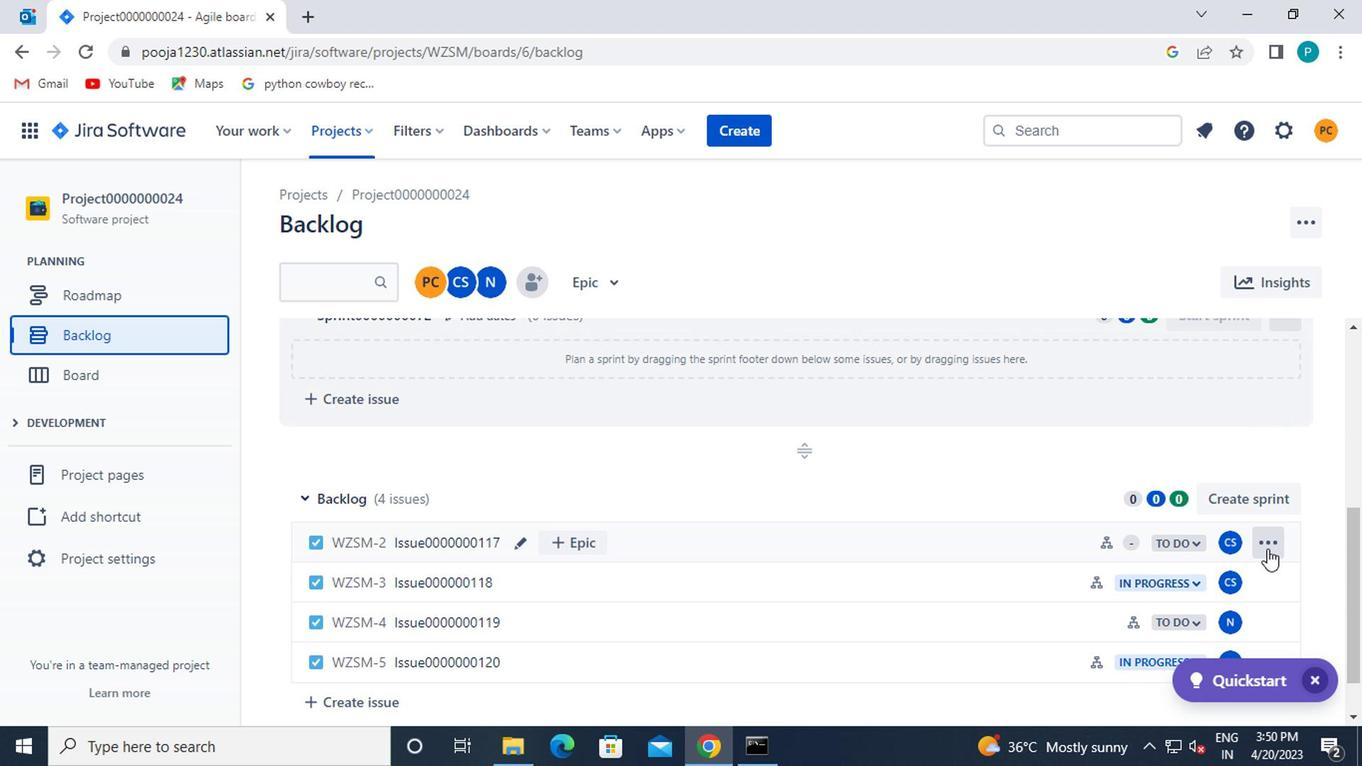 
Action: Mouse pressed left at (1064, 557)
Screenshot: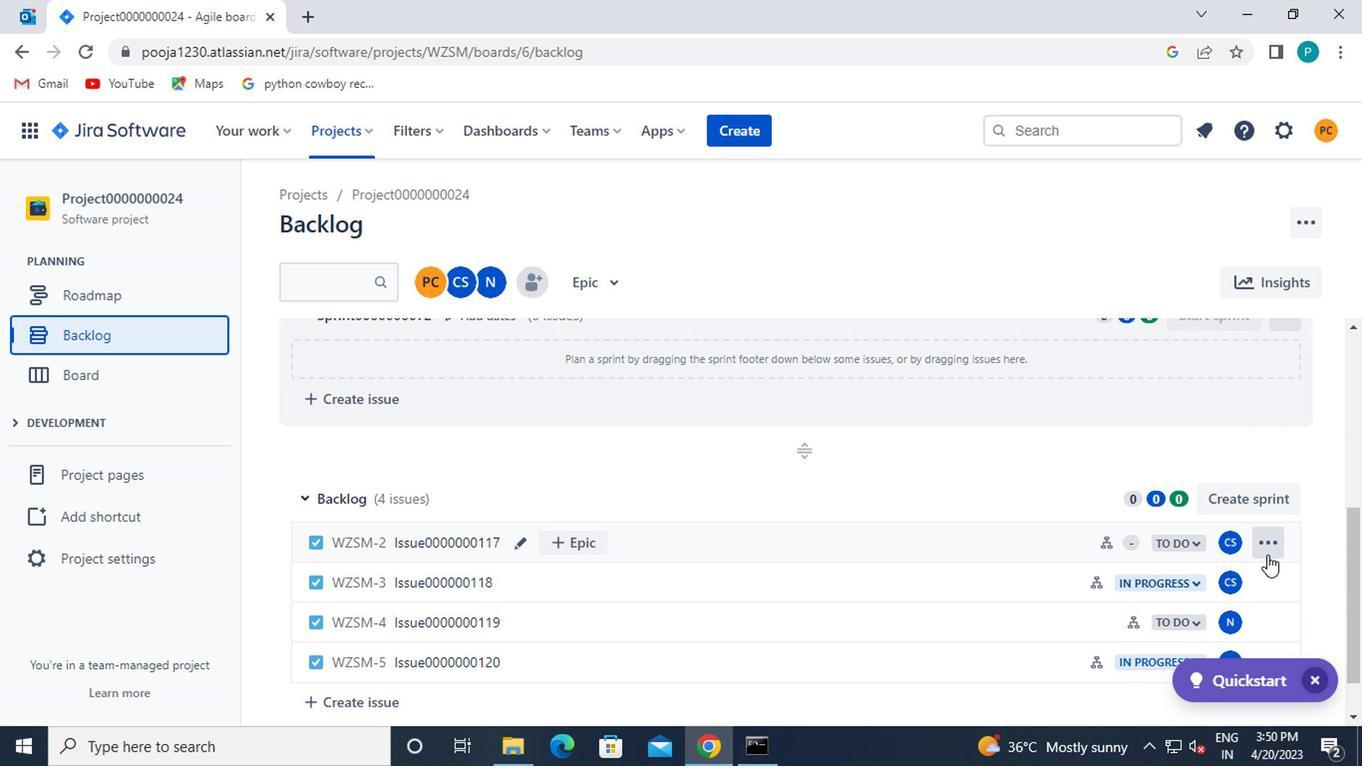 
Action: Mouse moved to (1039, 449)
Screenshot: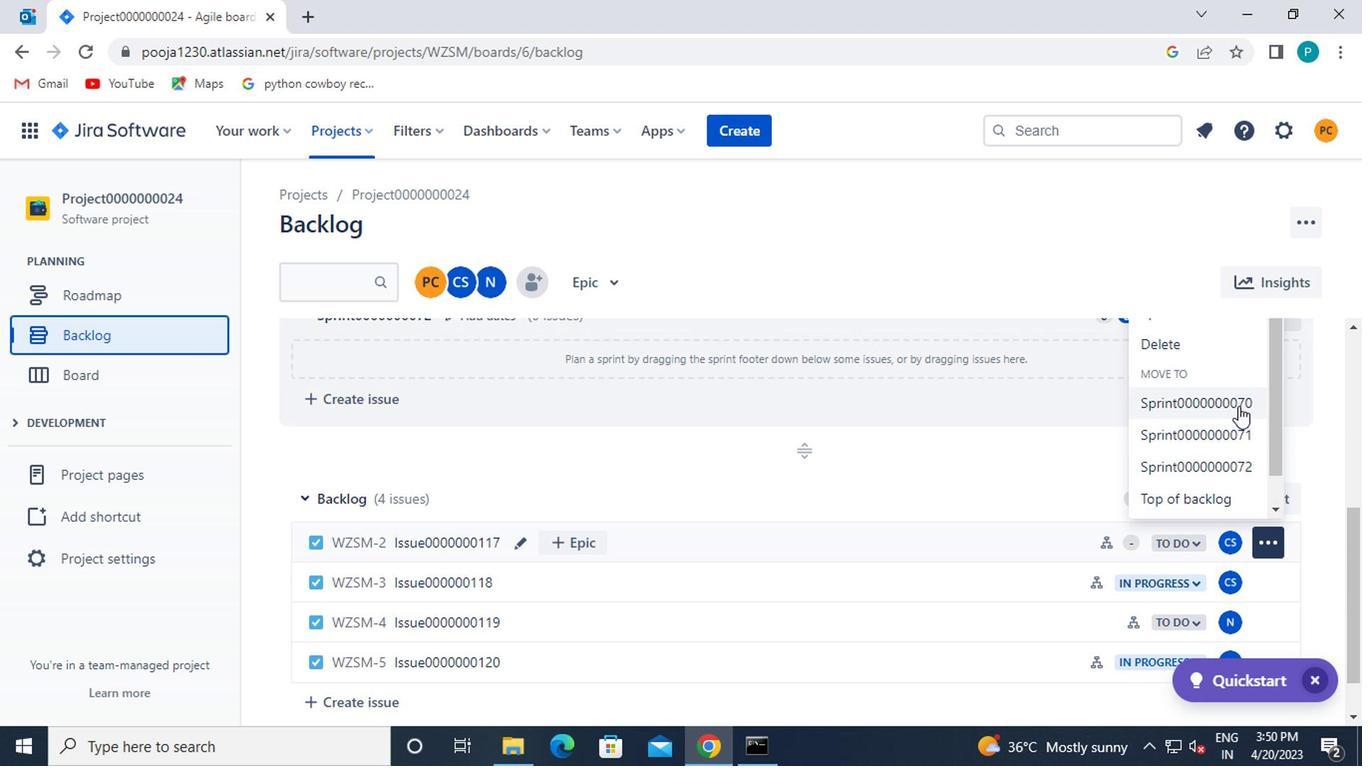 
Action: Mouse pressed left at (1039, 449)
Screenshot: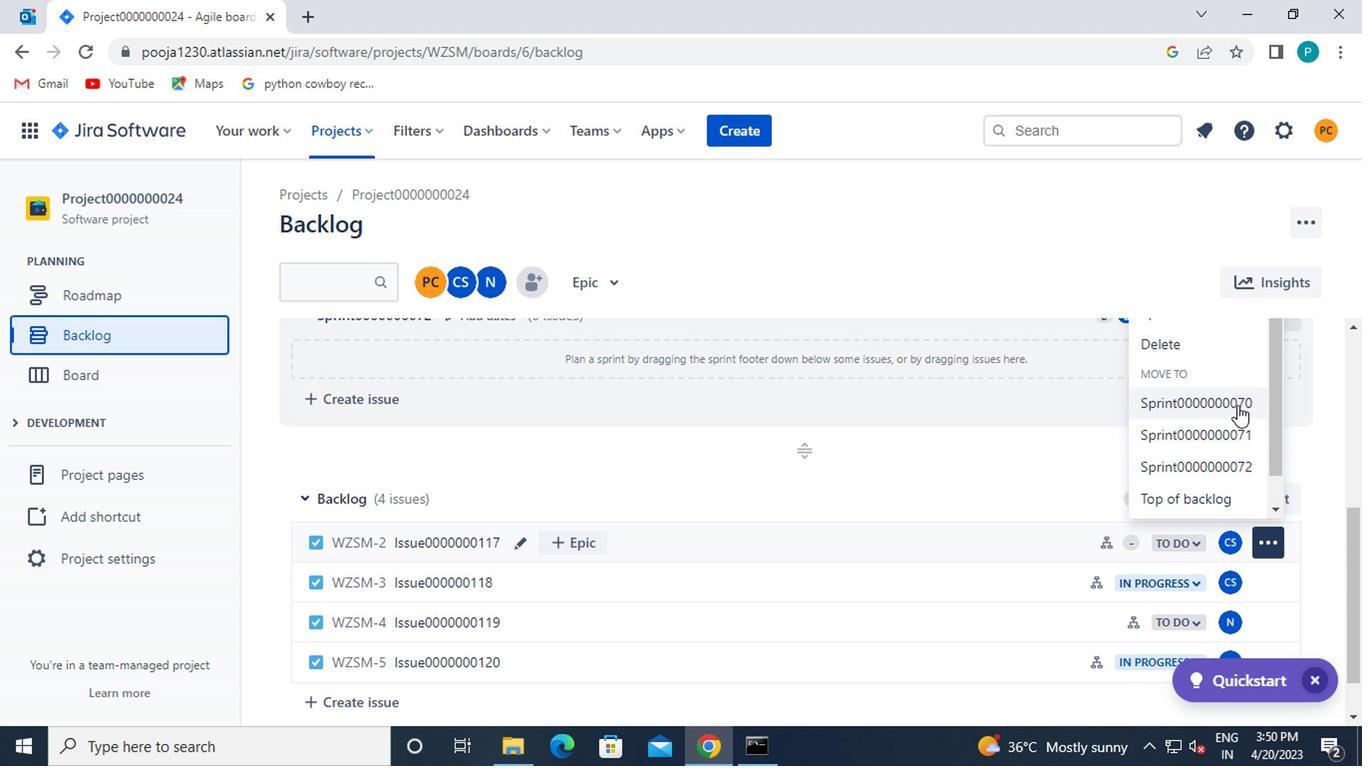
Action: Mouse moved to (1064, 548)
Screenshot: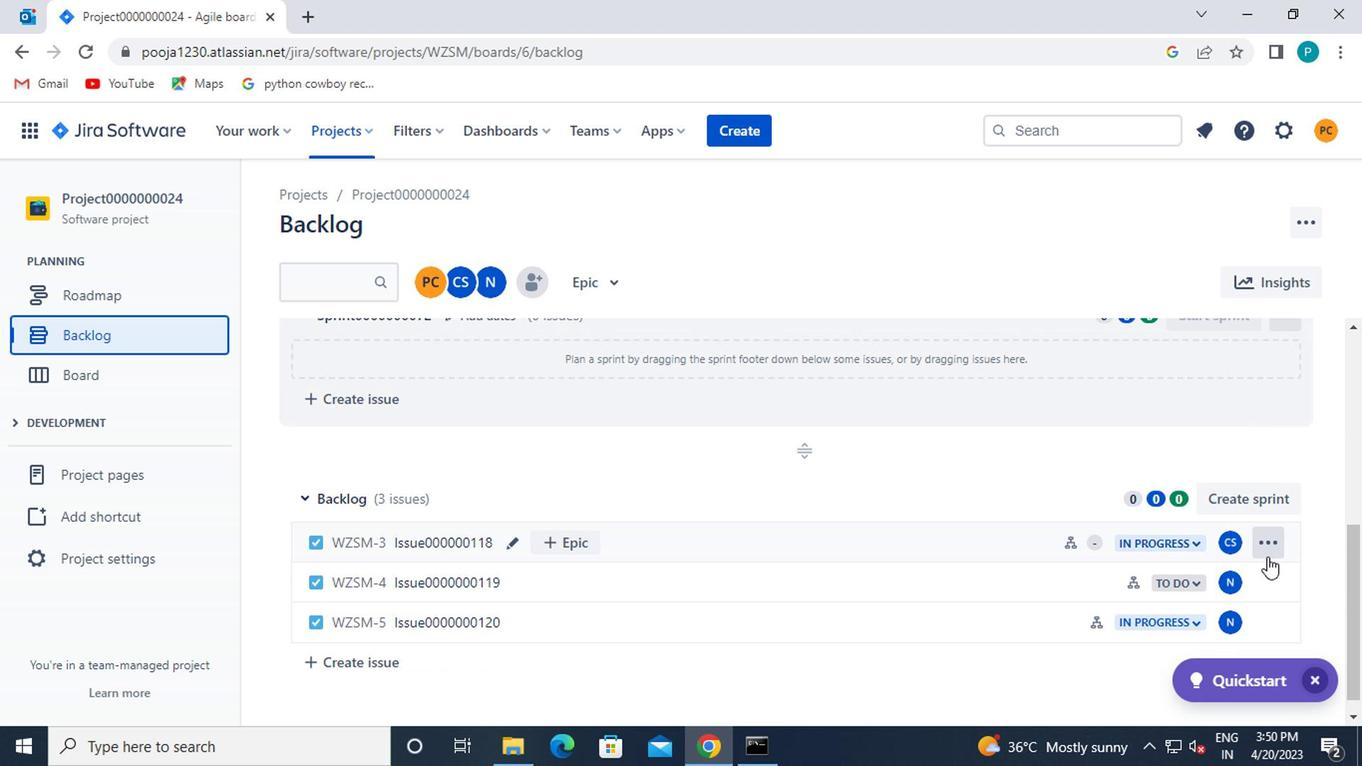 
Action: Mouse pressed left at (1064, 548)
Screenshot: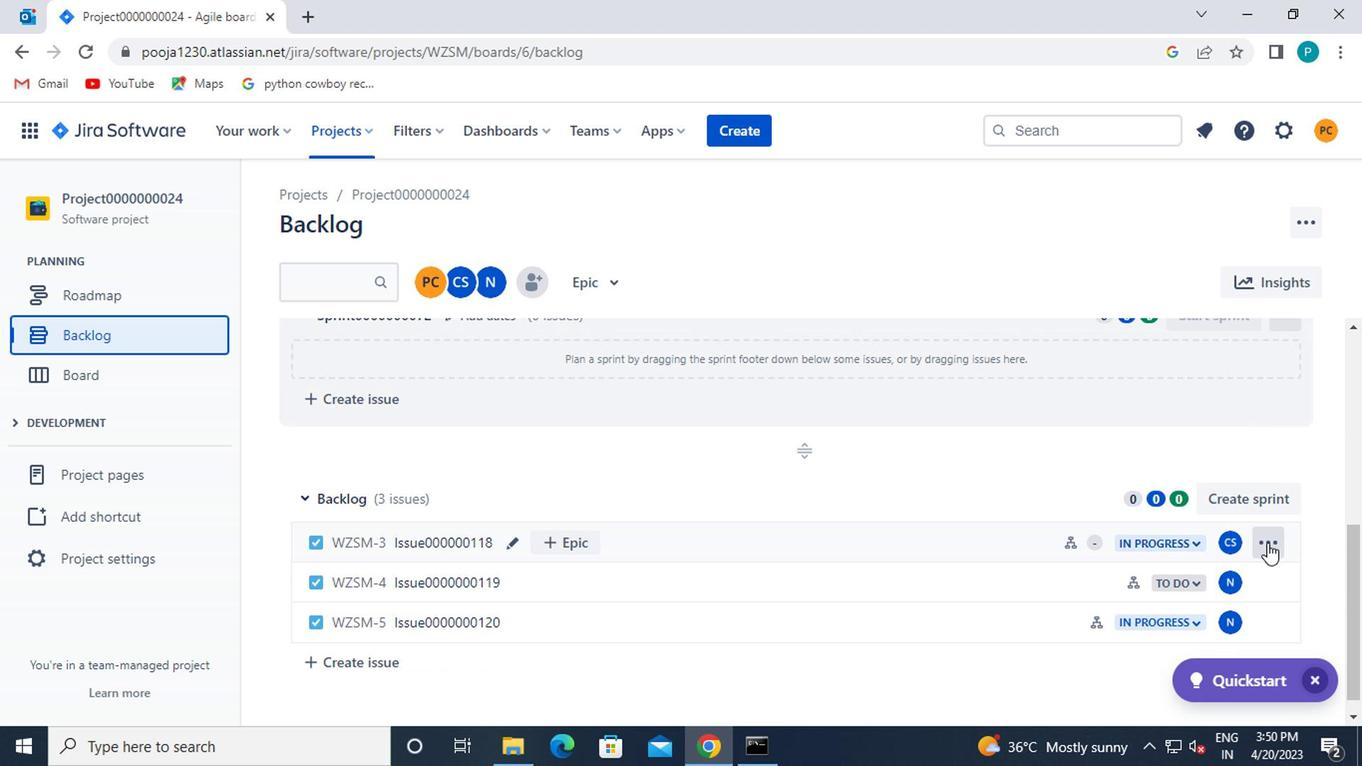 
Action: Mouse moved to (1055, 472)
Screenshot: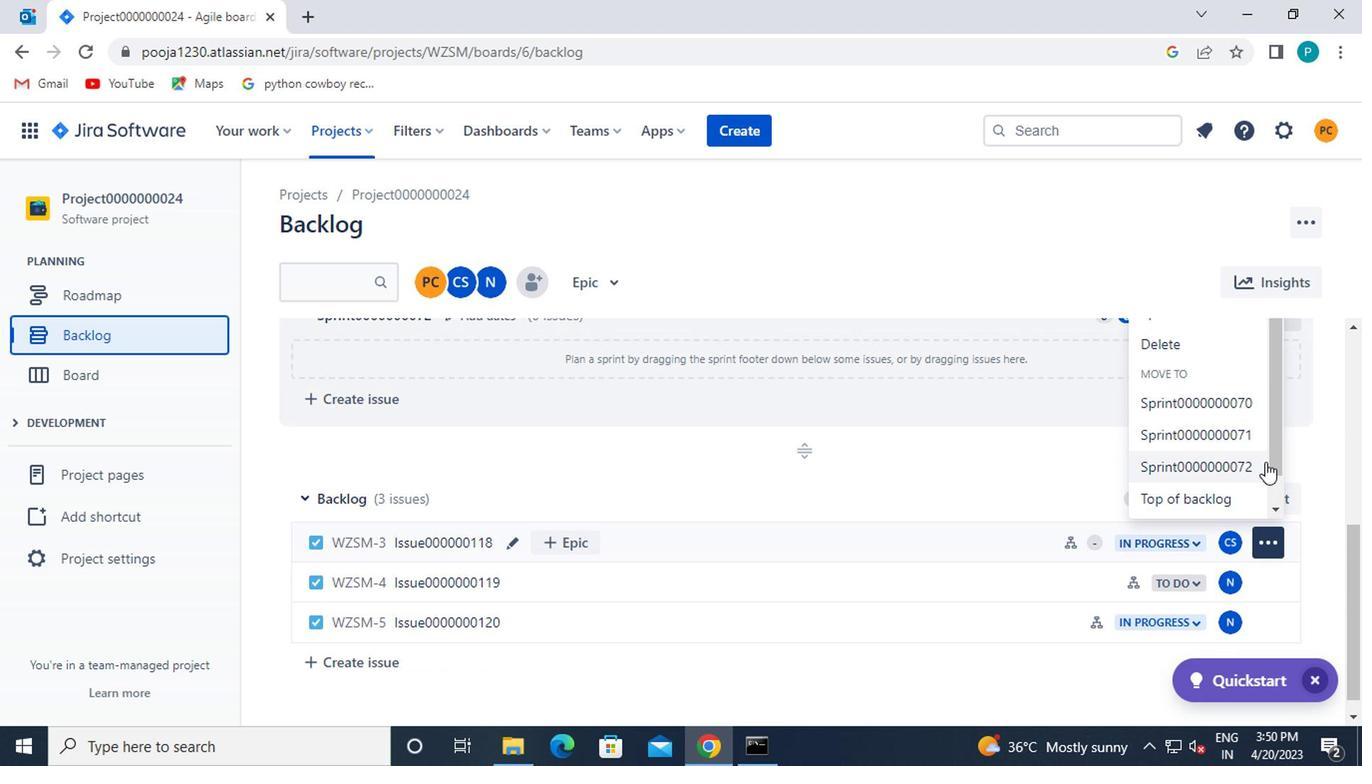 
Action: Mouse pressed left at (1055, 472)
Screenshot: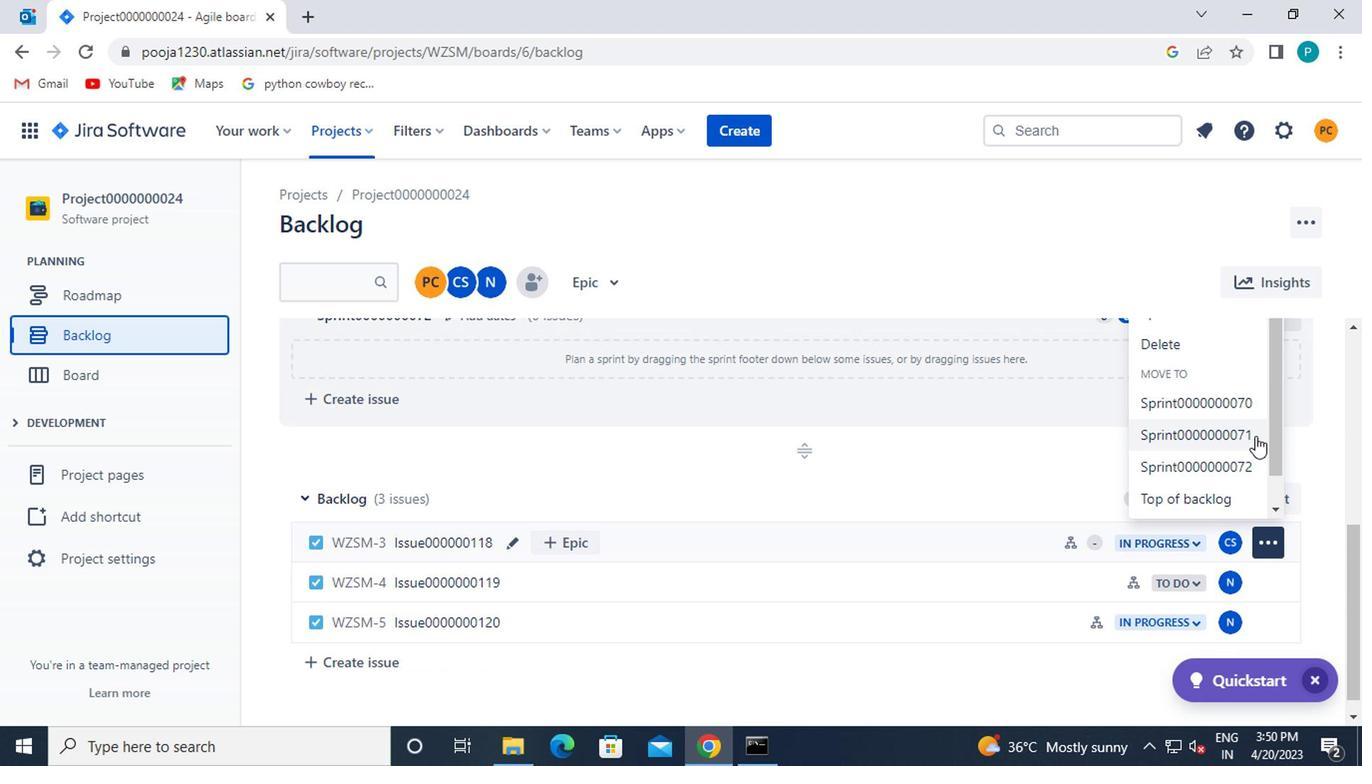 
Action: Mouse moved to (1062, 557)
Screenshot: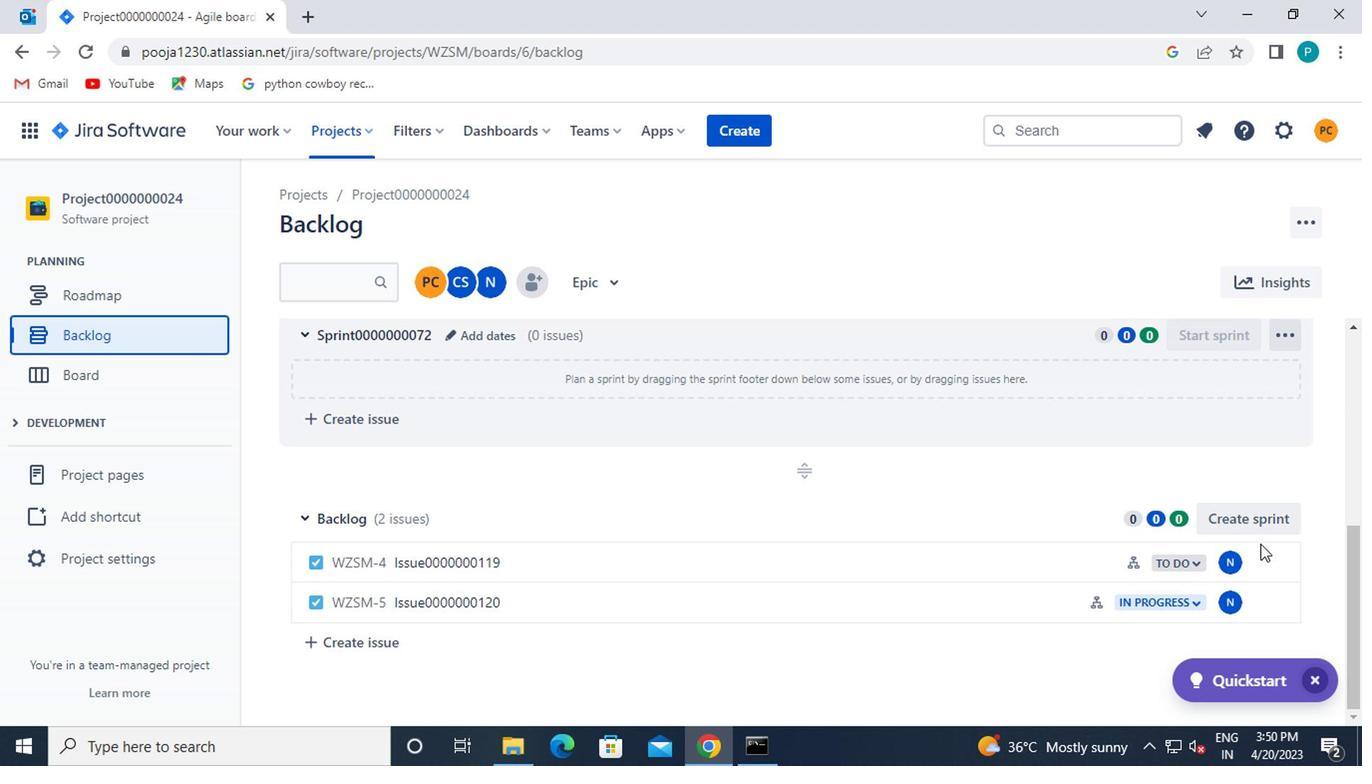 
Action: Mouse pressed left at (1062, 557)
Screenshot: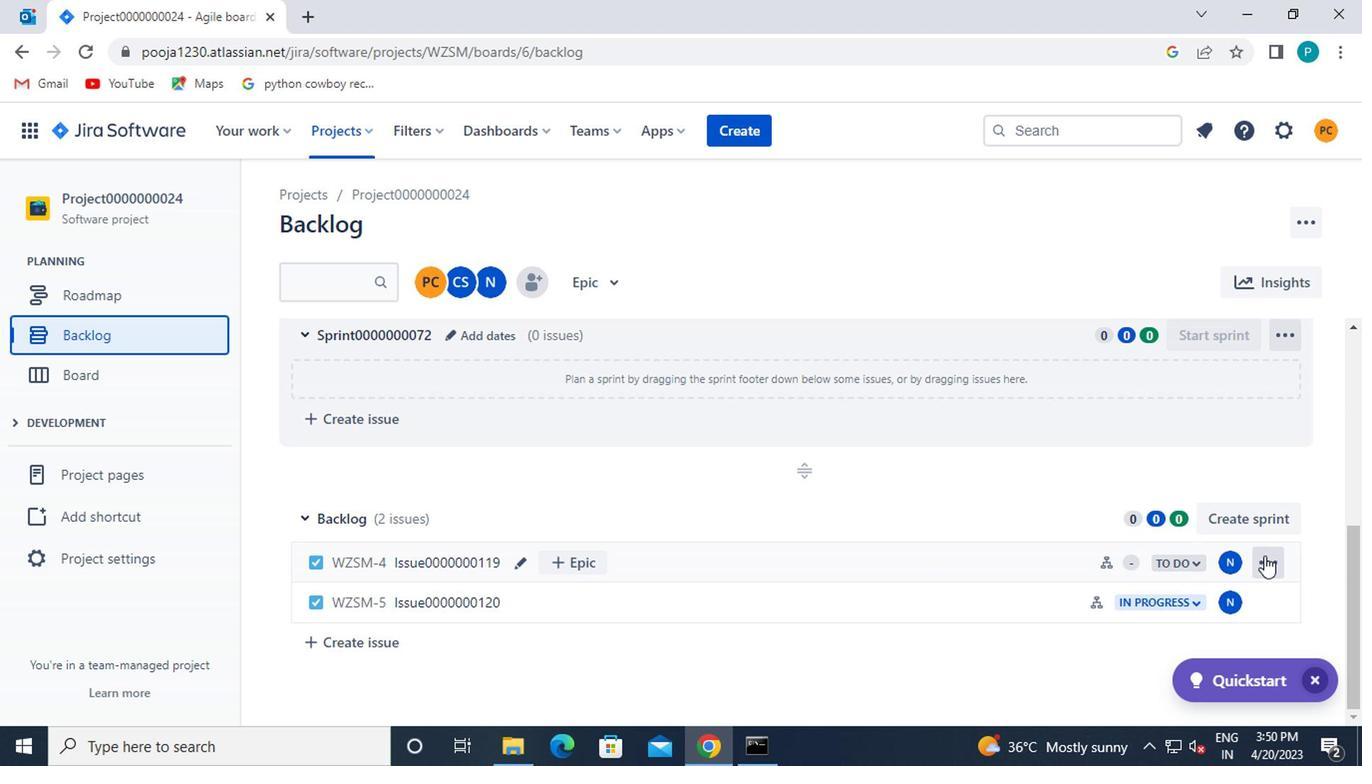 
Action: Mouse moved to (1048, 488)
Screenshot: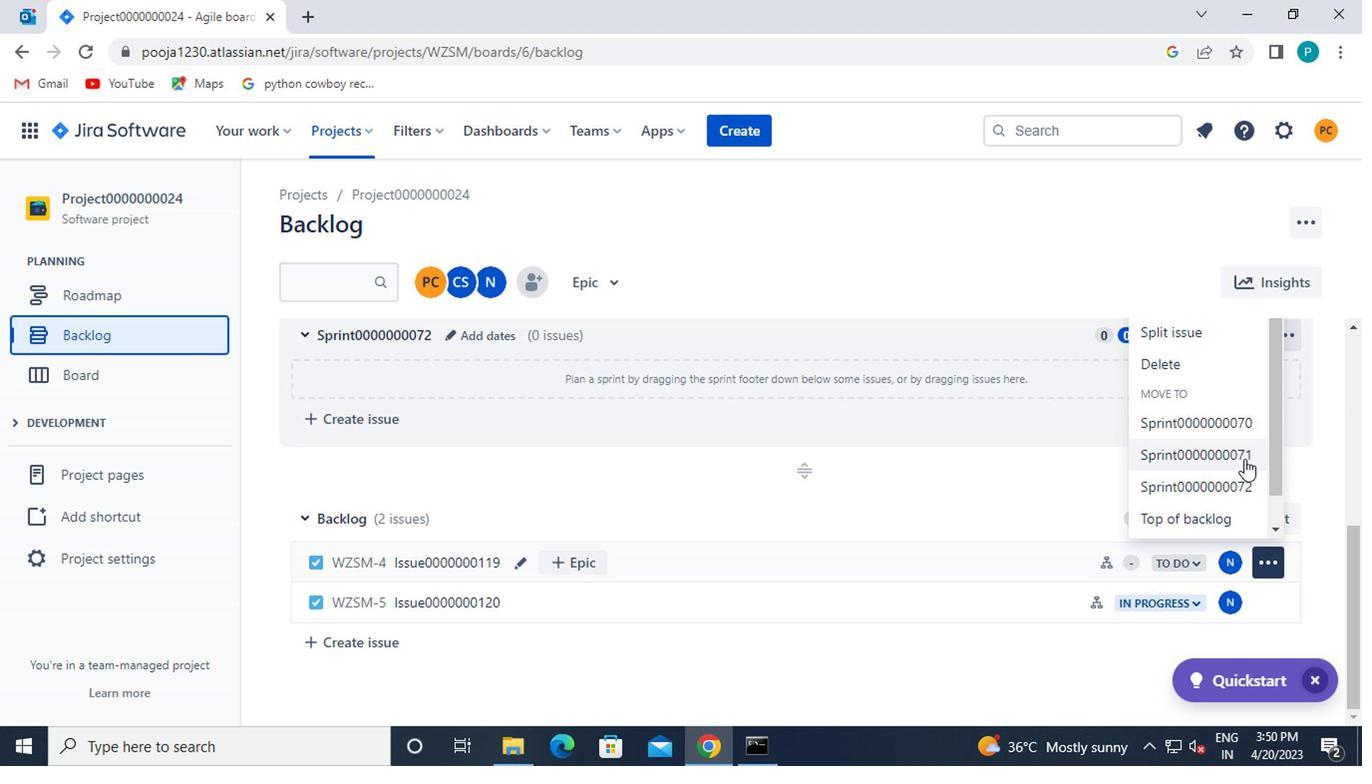
Action: Mouse pressed left at (1048, 488)
Screenshot: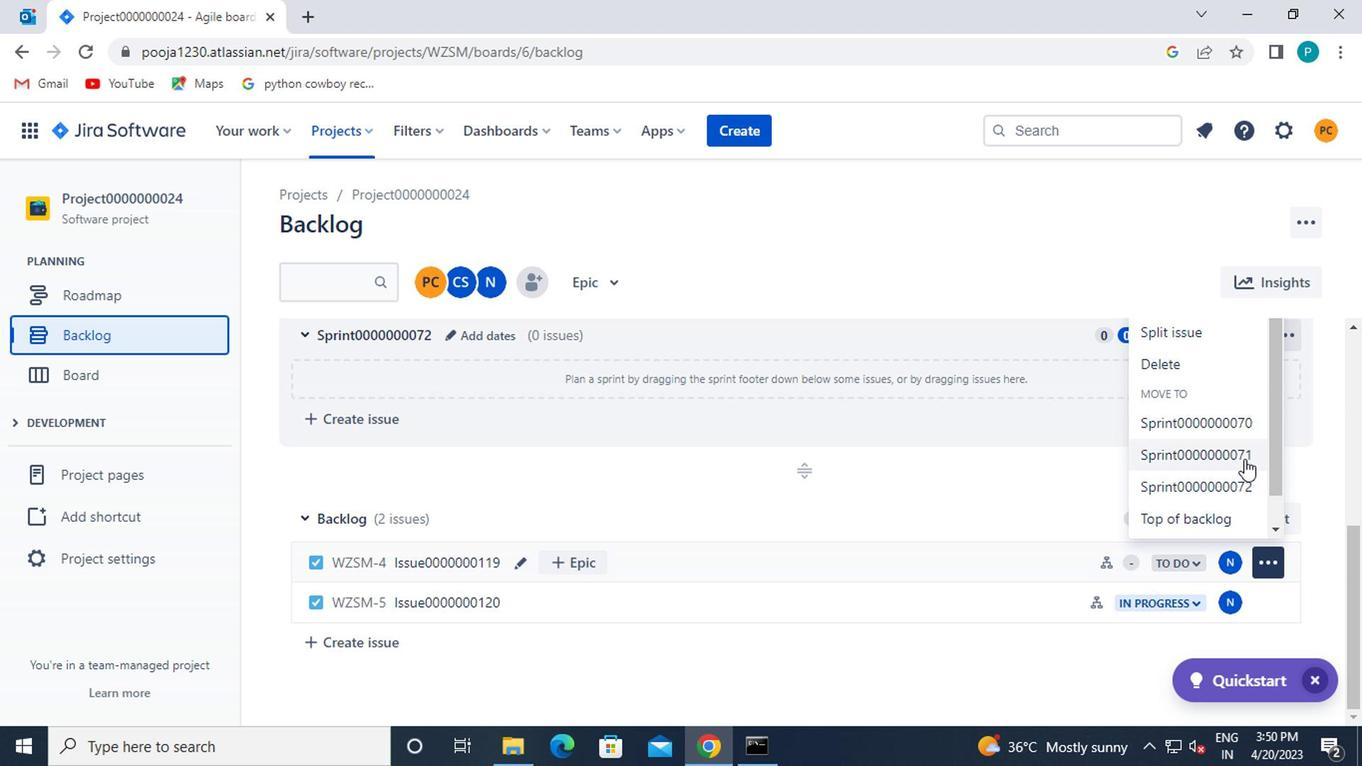 
Action: Mouse moved to (1063, 586)
Screenshot: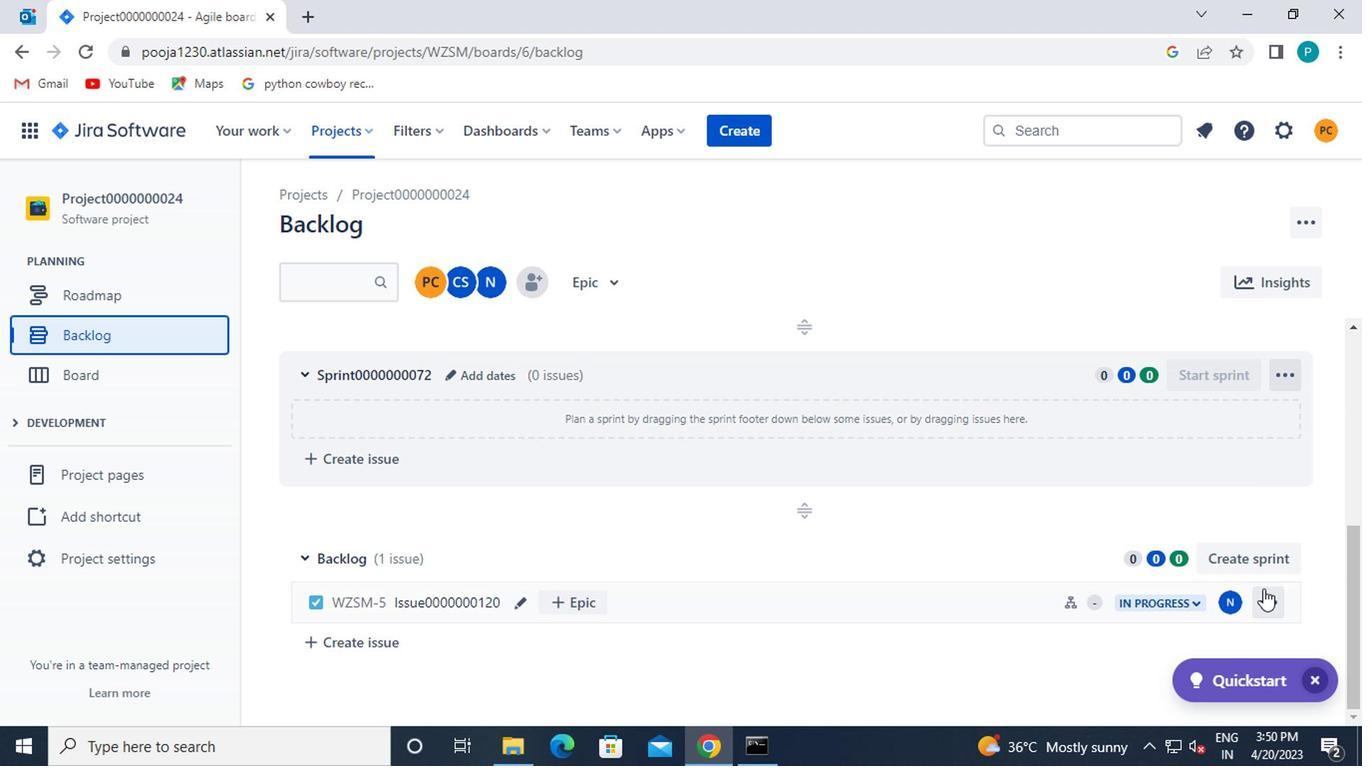 
Action: Mouse pressed left at (1063, 586)
Screenshot: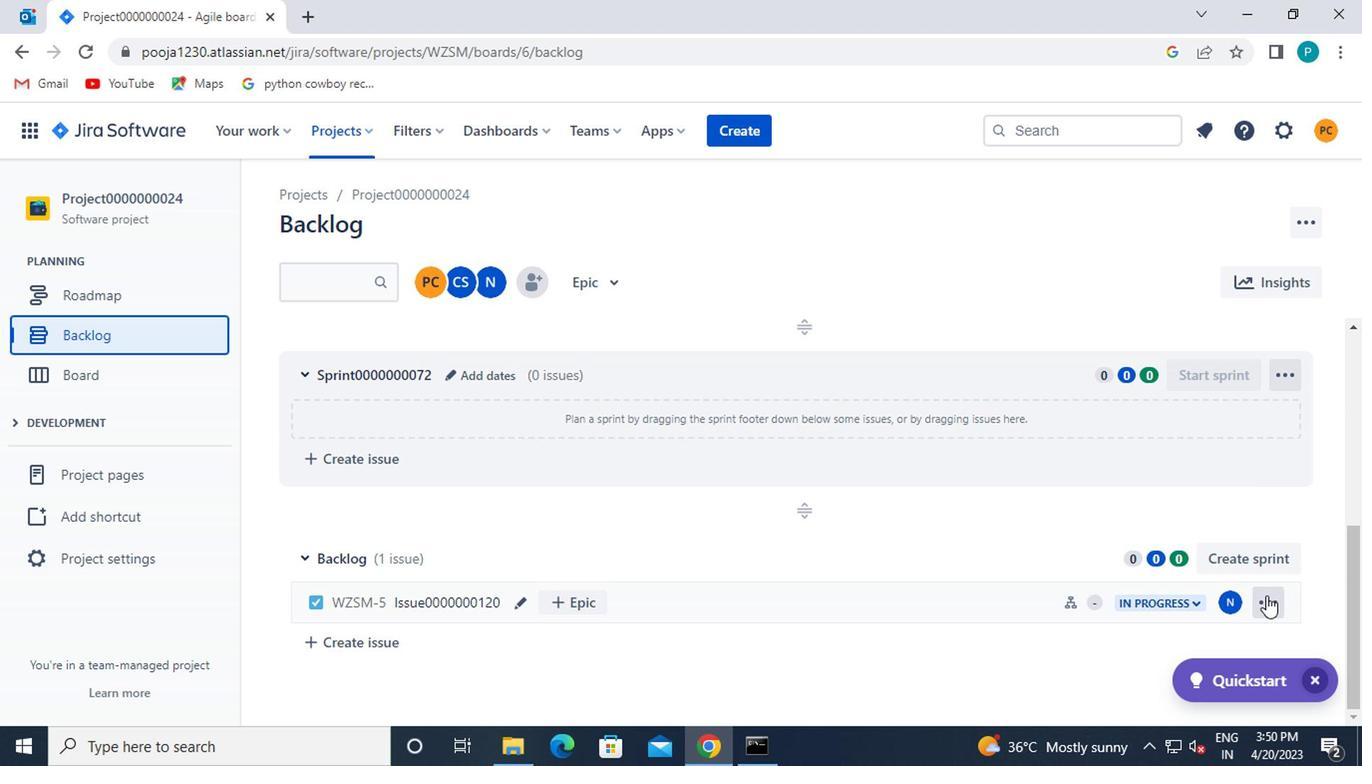 
Action: Mouse moved to (845, 531)
Screenshot: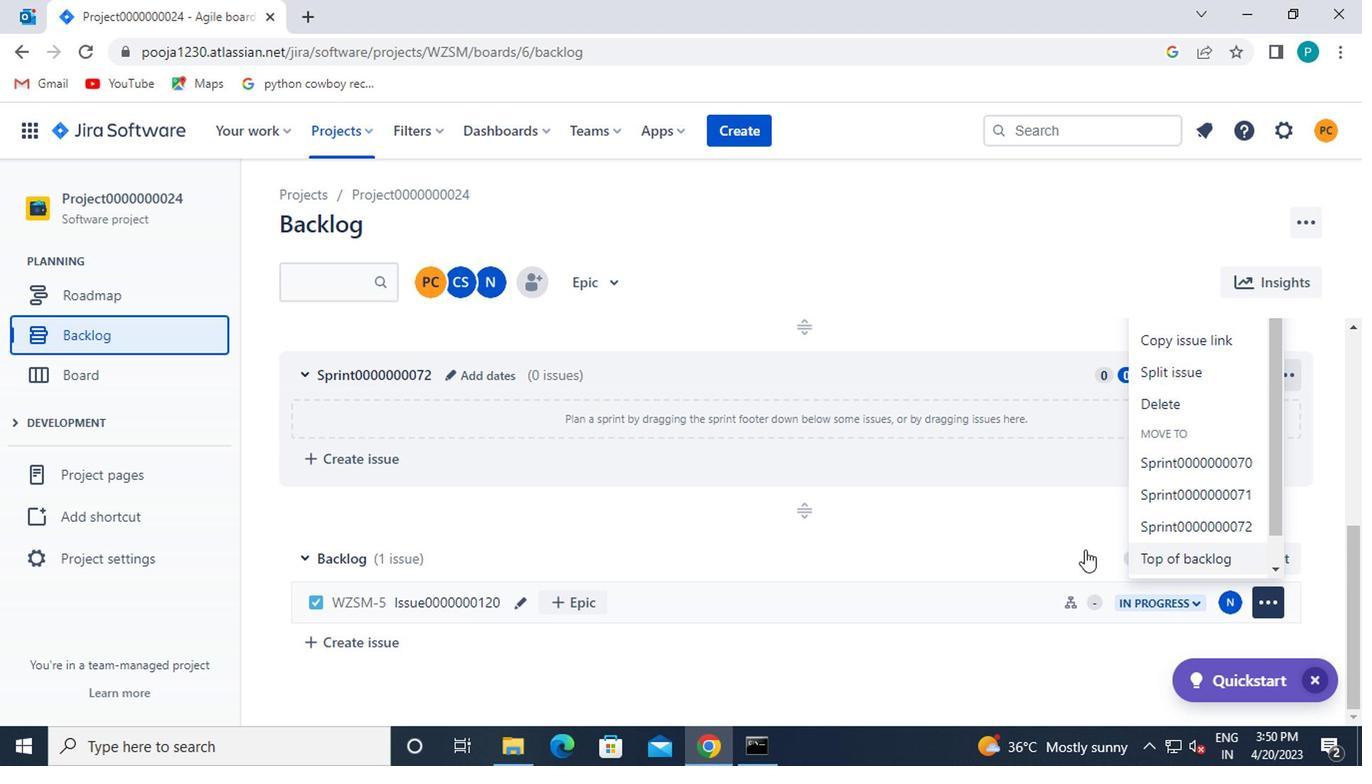 
Action: Mouse pressed left at (845, 531)
Screenshot: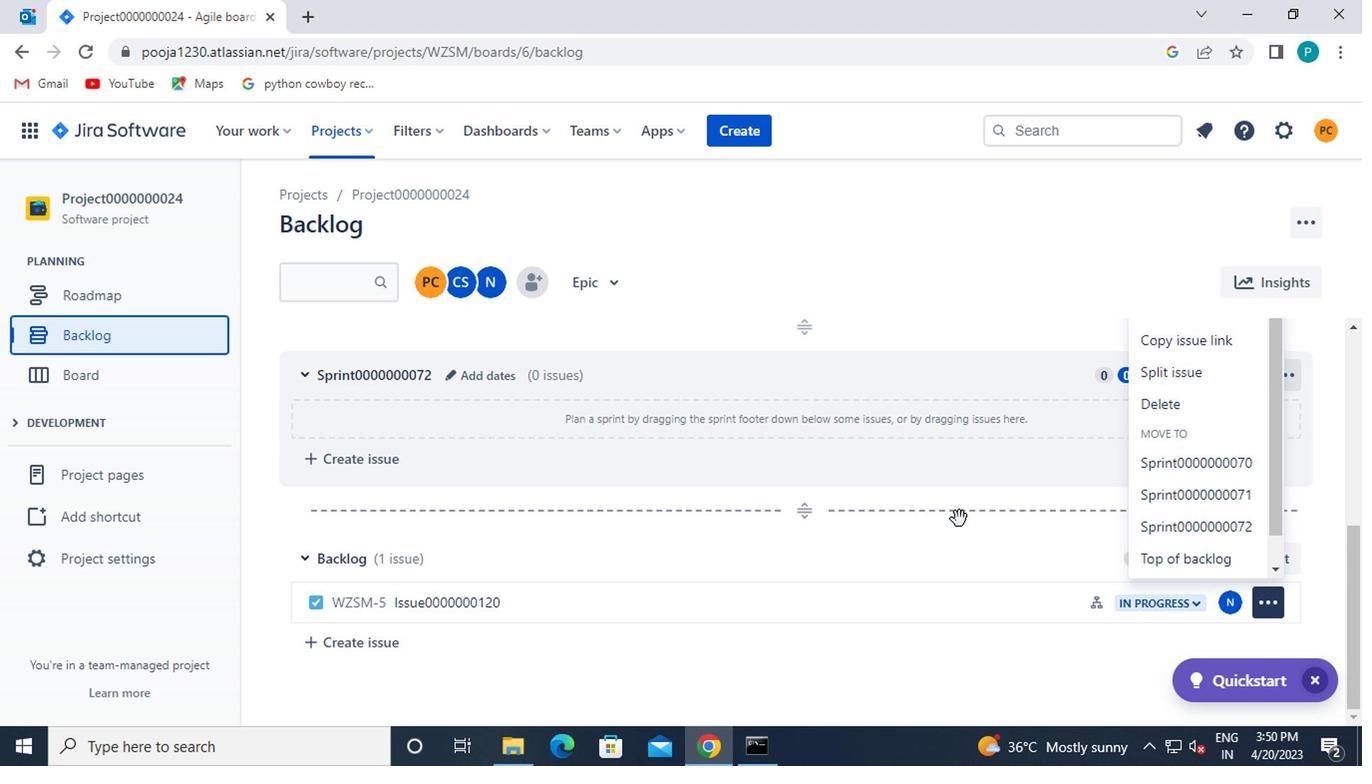 
Action: Mouse moved to (845, 532)
Screenshot: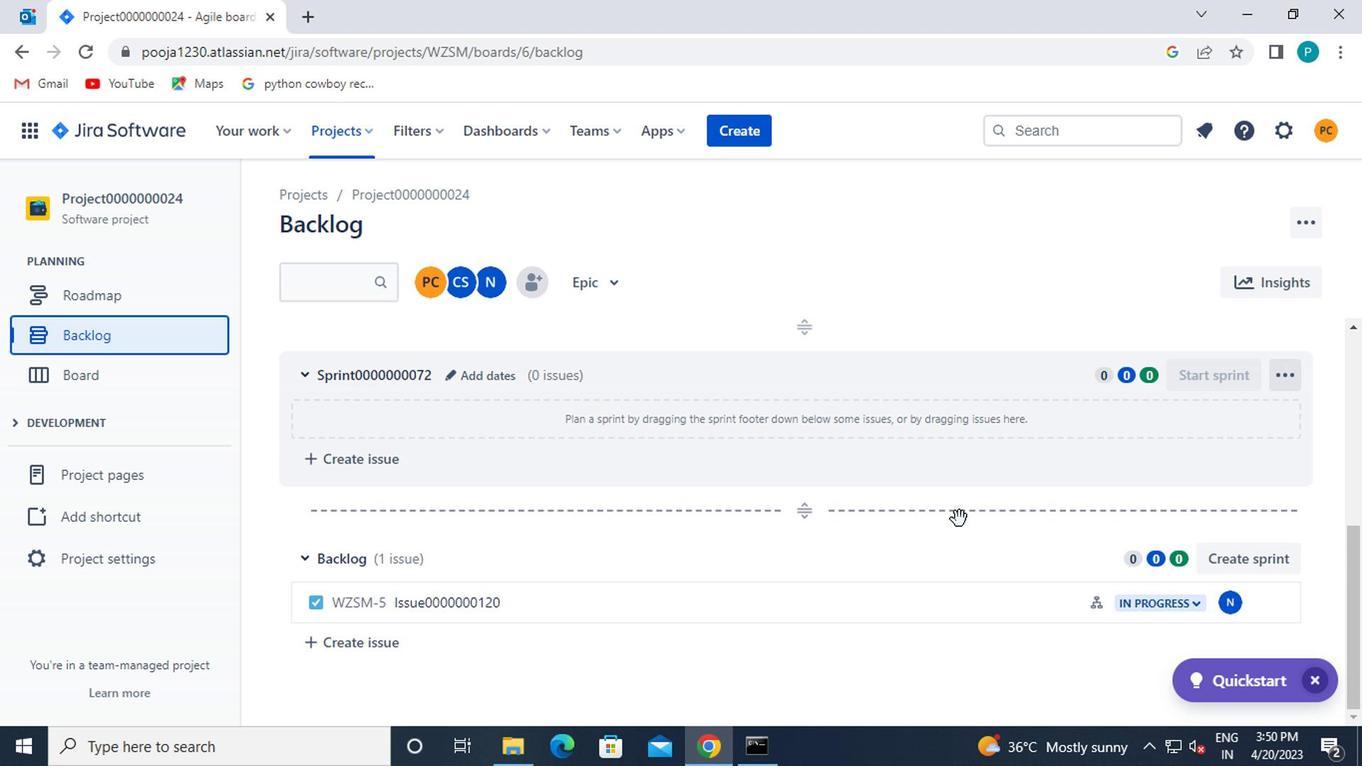 
